 Task: Create new contact,   with mail id: 'ArianaAllen91@Outlook.com', first name: 'Ariana', Last name: 'Allen', Job Title: Market Research Analyst, Phone number (201) 555-6789. Change life cycle stage to  'Lead' and lead status to 'New'. Add new company to the associated contact: www.varuna.net_x000D_
 and type: Prospect. Logged in from softage.1@softage.net
Action: Mouse moved to (100, 63)
Screenshot: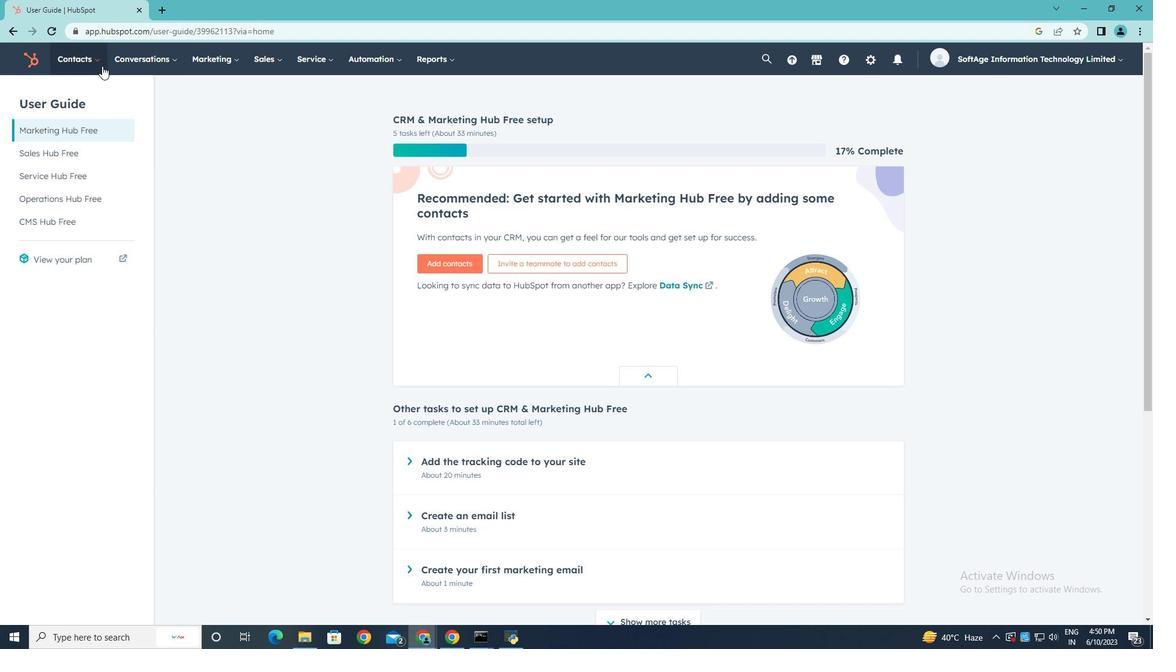 
Action: Mouse pressed left at (100, 63)
Screenshot: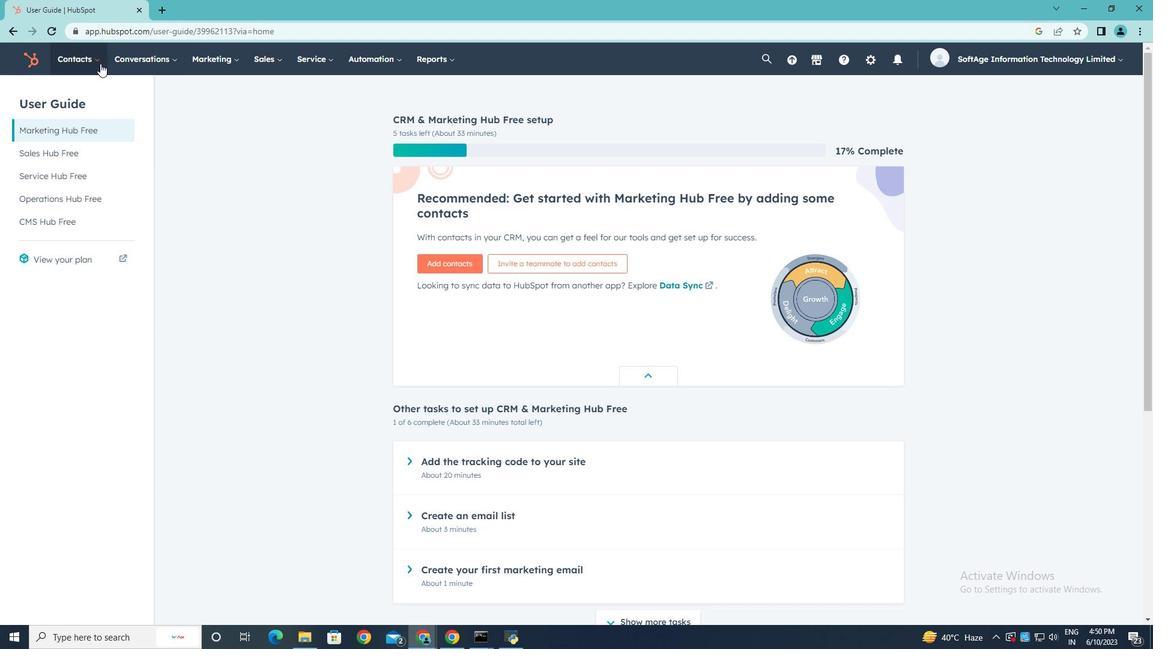 
Action: Mouse moved to (100, 94)
Screenshot: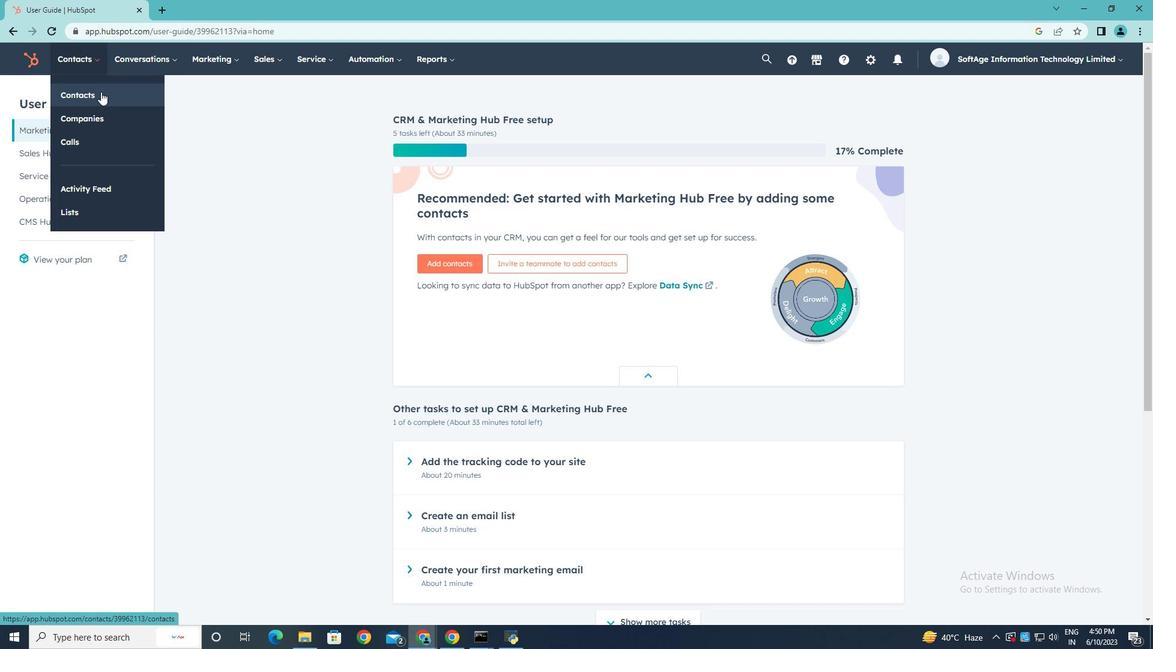
Action: Mouse pressed left at (100, 94)
Screenshot: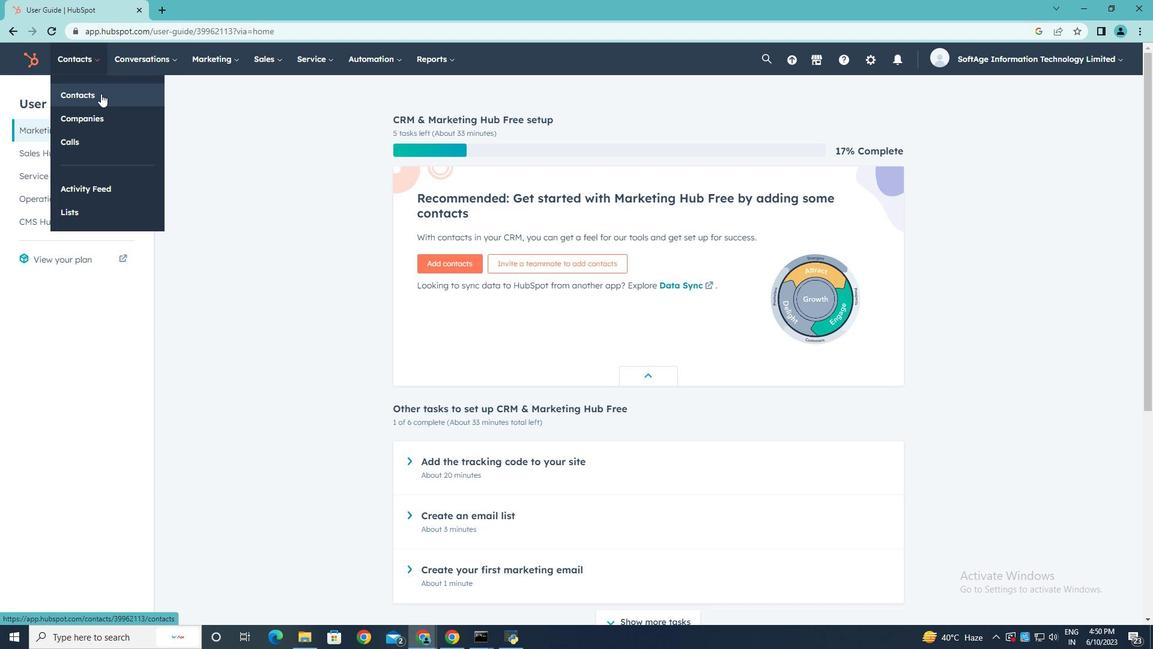 
Action: Mouse moved to (1082, 99)
Screenshot: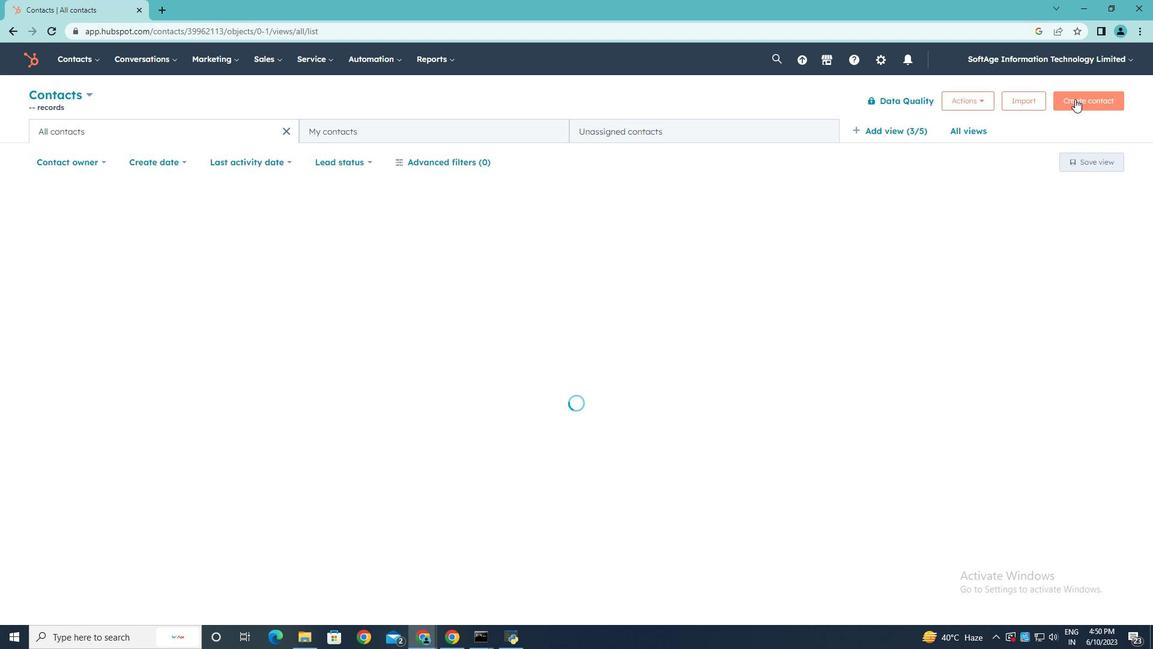 
Action: Mouse pressed left at (1082, 99)
Screenshot: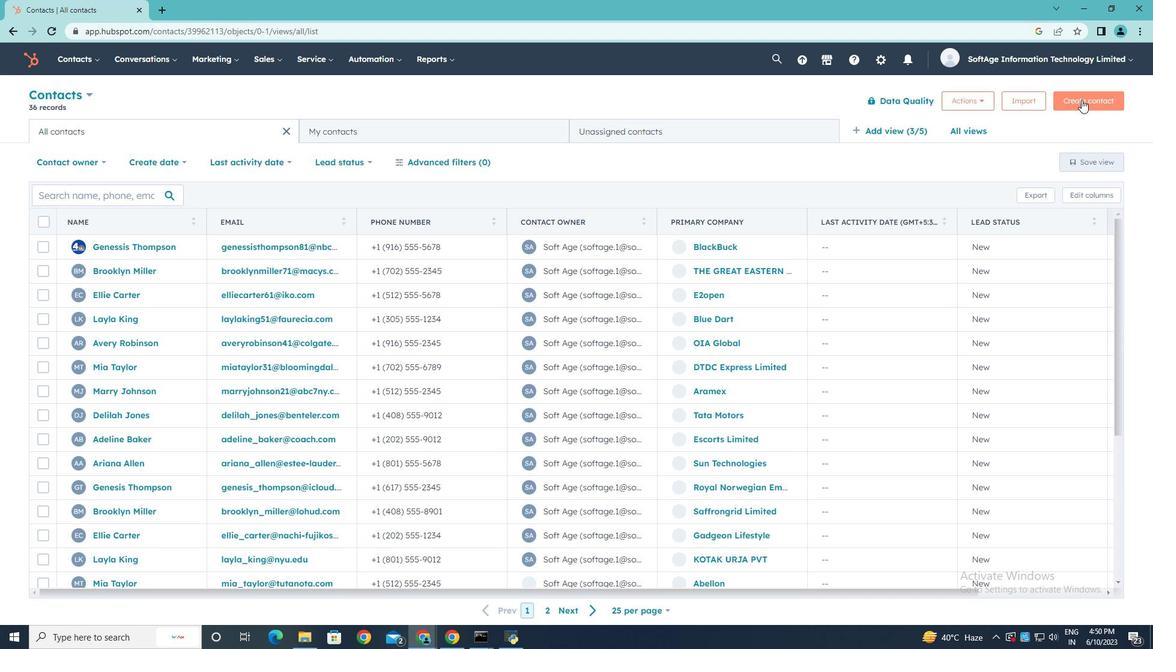
Action: Mouse moved to (854, 158)
Screenshot: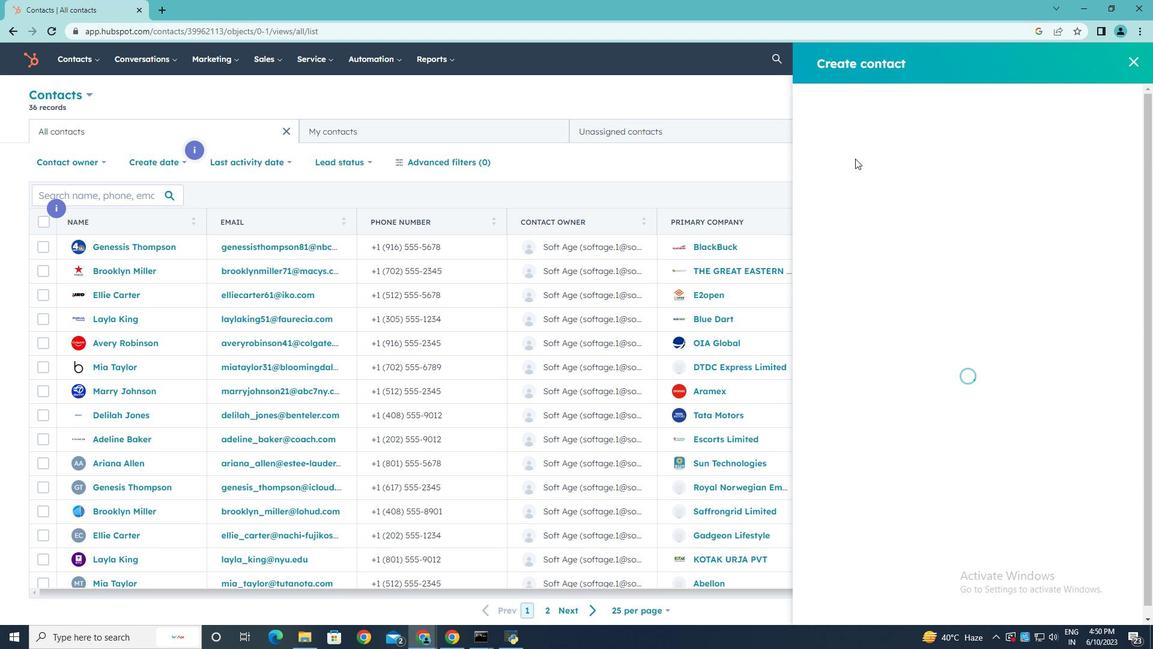 
Action: Mouse pressed left at (854, 158)
Screenshot: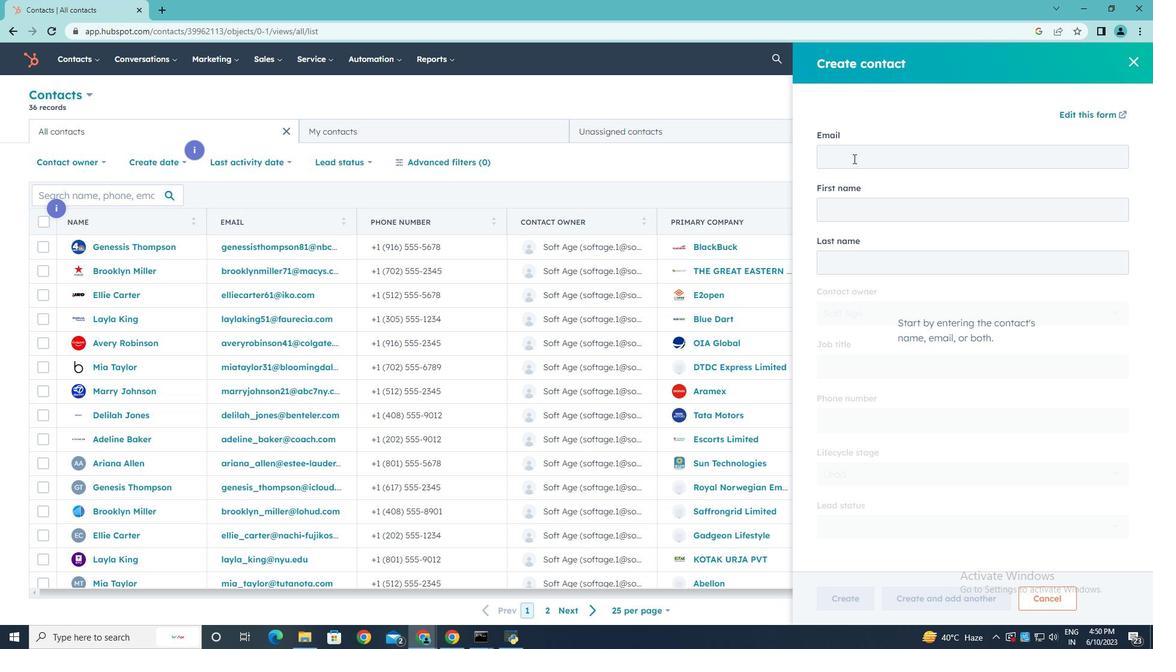
Action: Key pressed <Key.shift>Ariana<Key.shift>Allen91<Key.shift>@<Key.shift>Outlook.com
Screenshot: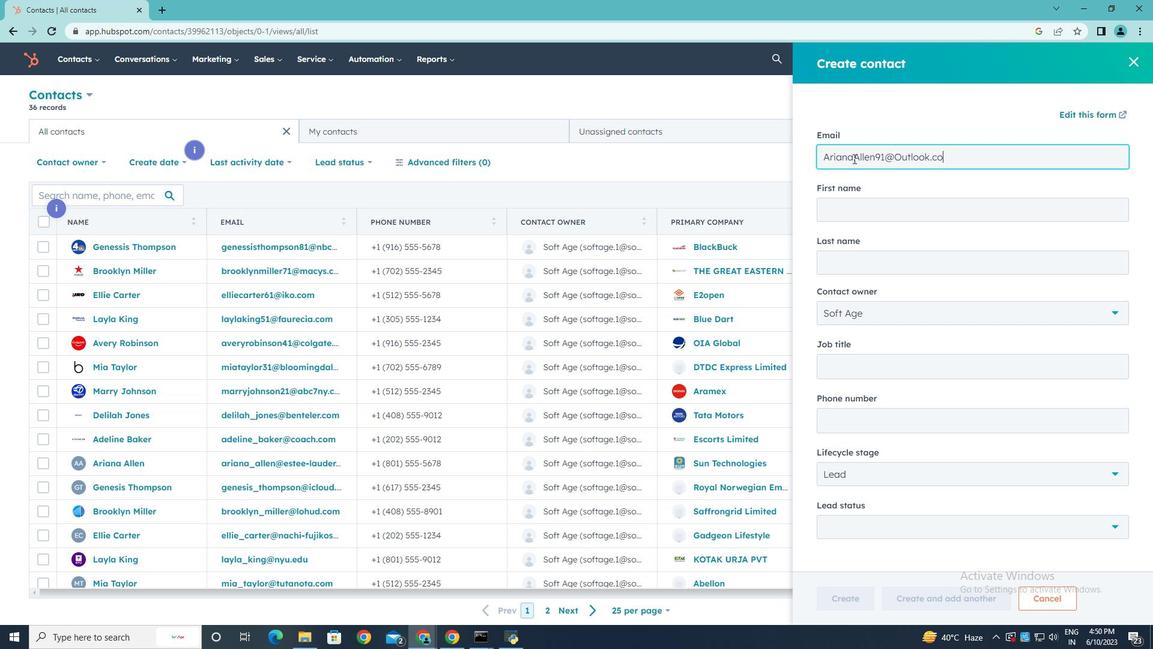 
Action: Mouse moved to (845, 213)
Screenshot: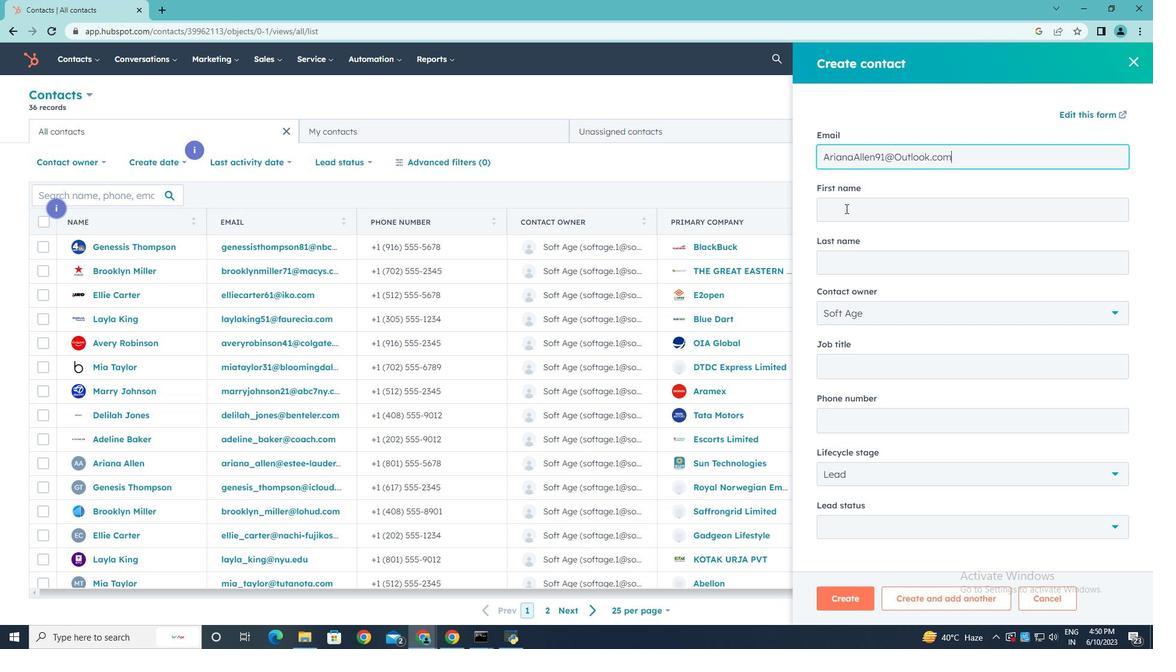 
Action: Mouse pressed left at (845, 213)
Screenshot: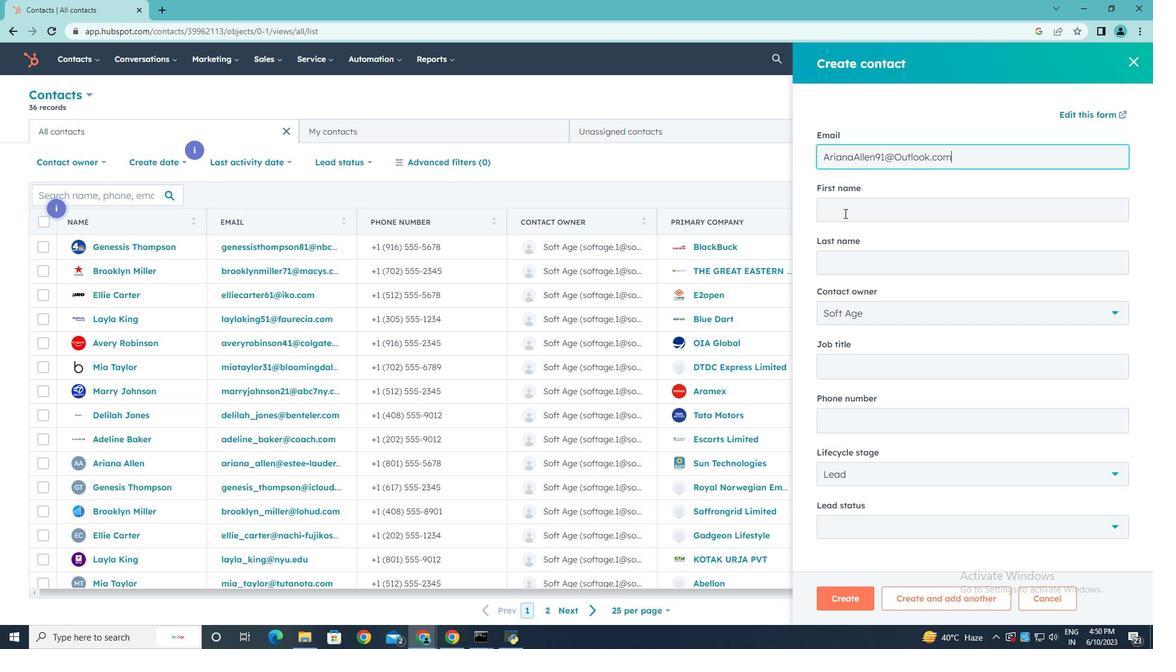 
Action: Key pressed <Key.shift>Ari<Key.backspace>a<Key.backspace>iana
Screenshot: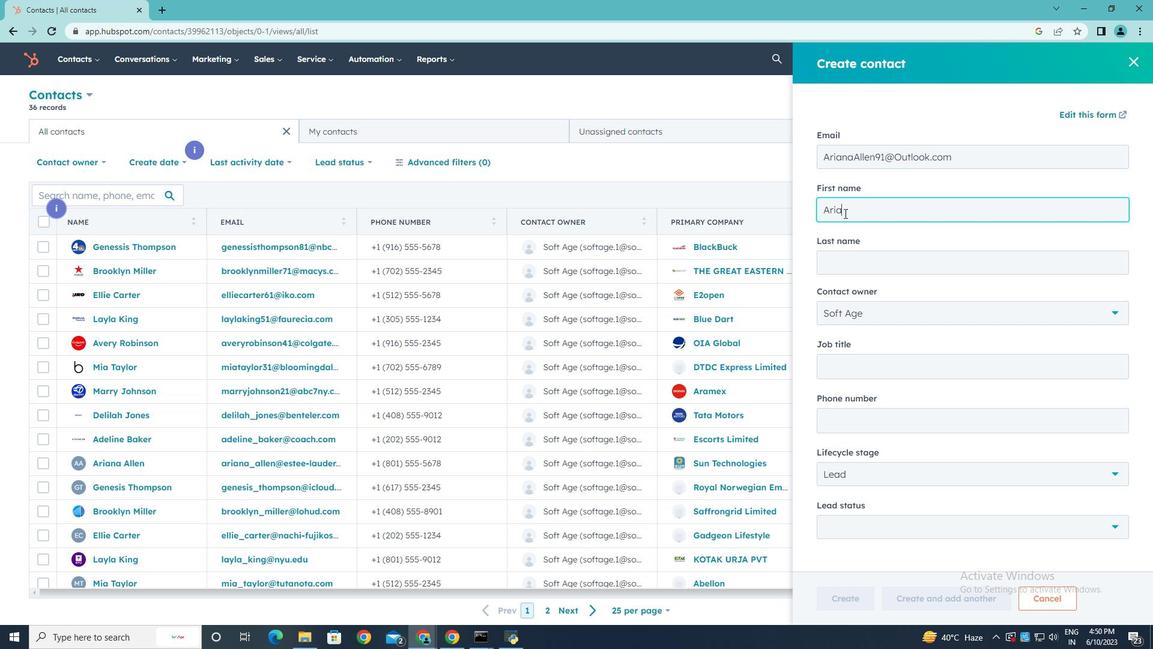 
Action: Mouse moved to (852, 268)
Screenshot: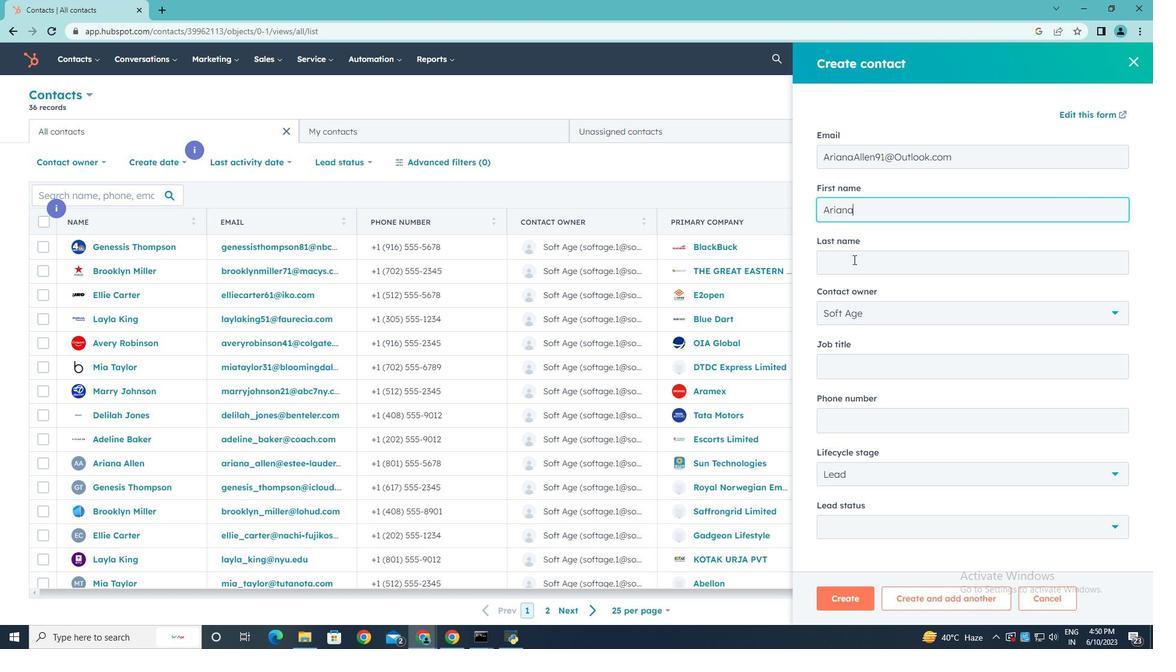
Action: Mouse pressed left at (852, 268)
Screenshot: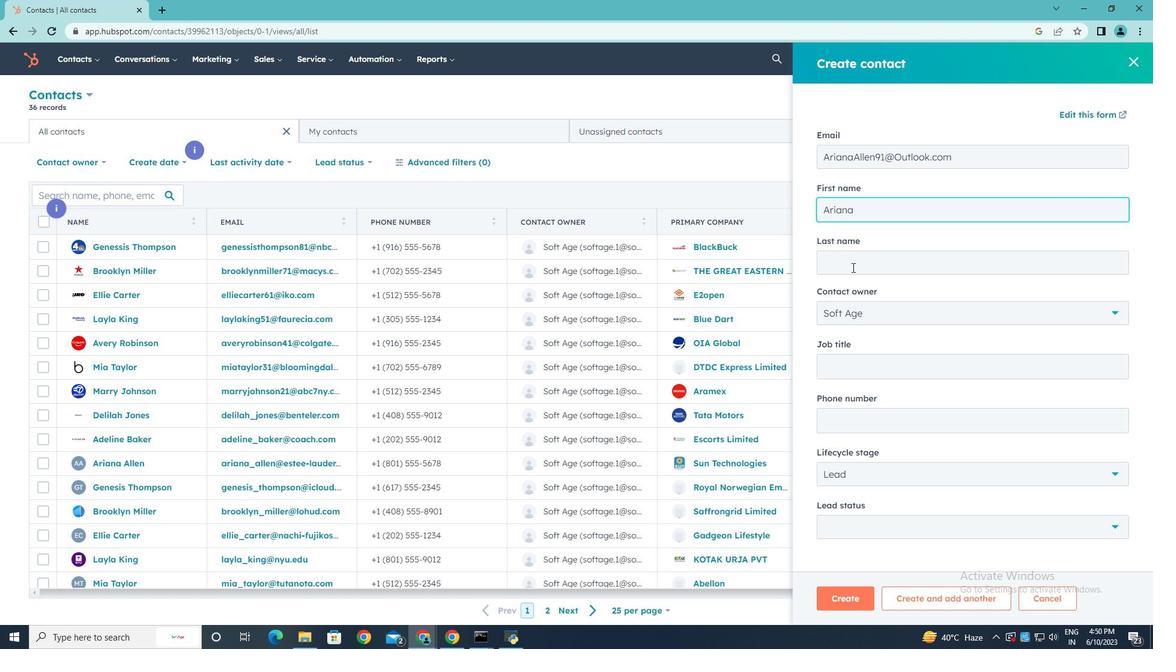 
Action: Key pressed <Key.shift>Allen
Screenshot: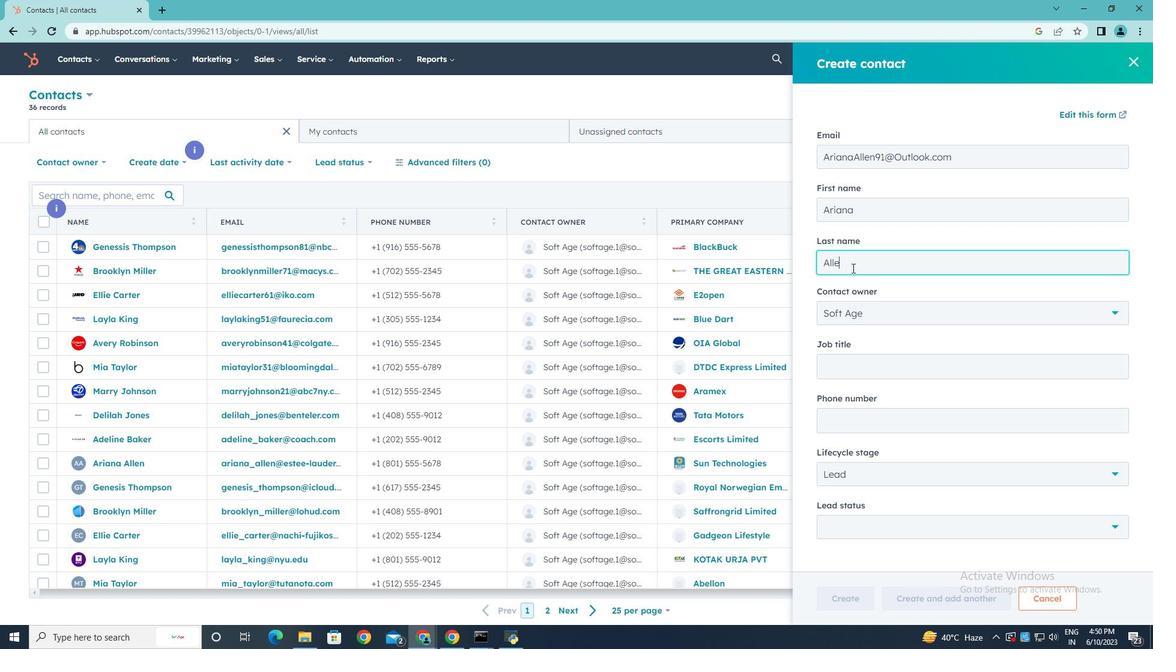 
Action: Mouse moved to (861, 367)
Screenshot: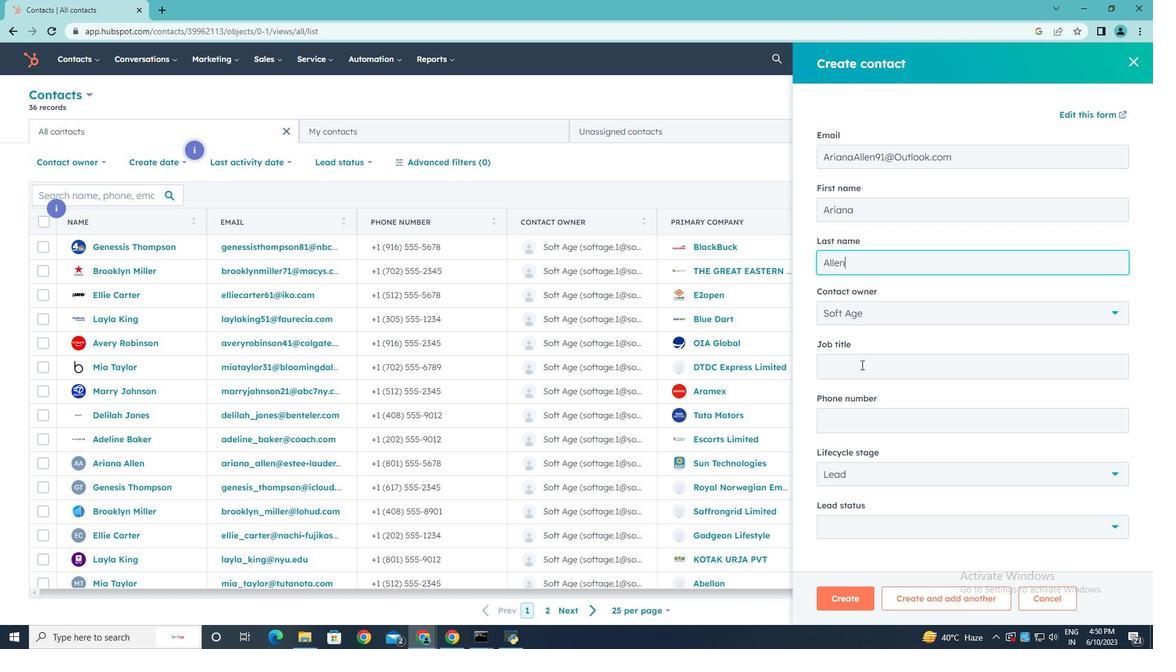 
Action: Mouse pressed left at (861, 367)
Screenshot: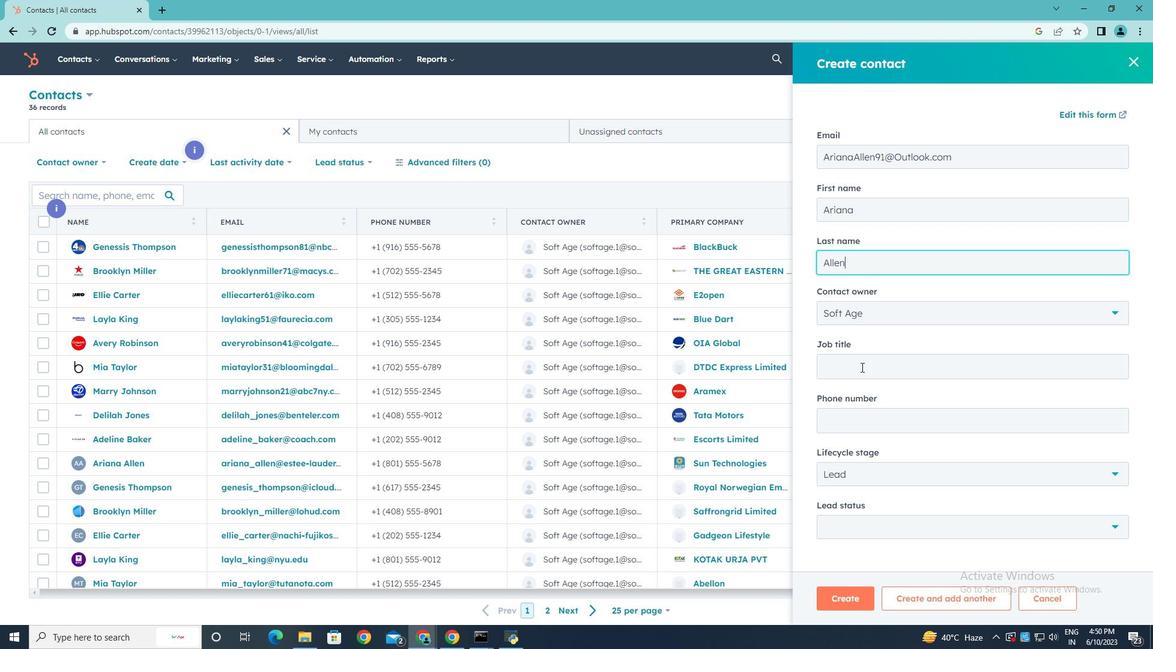 
Action: Key pressed <Key.shift><Key.shift><Key.shift>Market<Key.space><Key.shift><Key.shift><Key.shift><Key.shift><Key.shift><Key.shift><Key.shift><Key.shift><Key.shift><Key.shift><Key.shift><Key.shift>Research<Key.space><Key.shift>Analyst
Screenshot: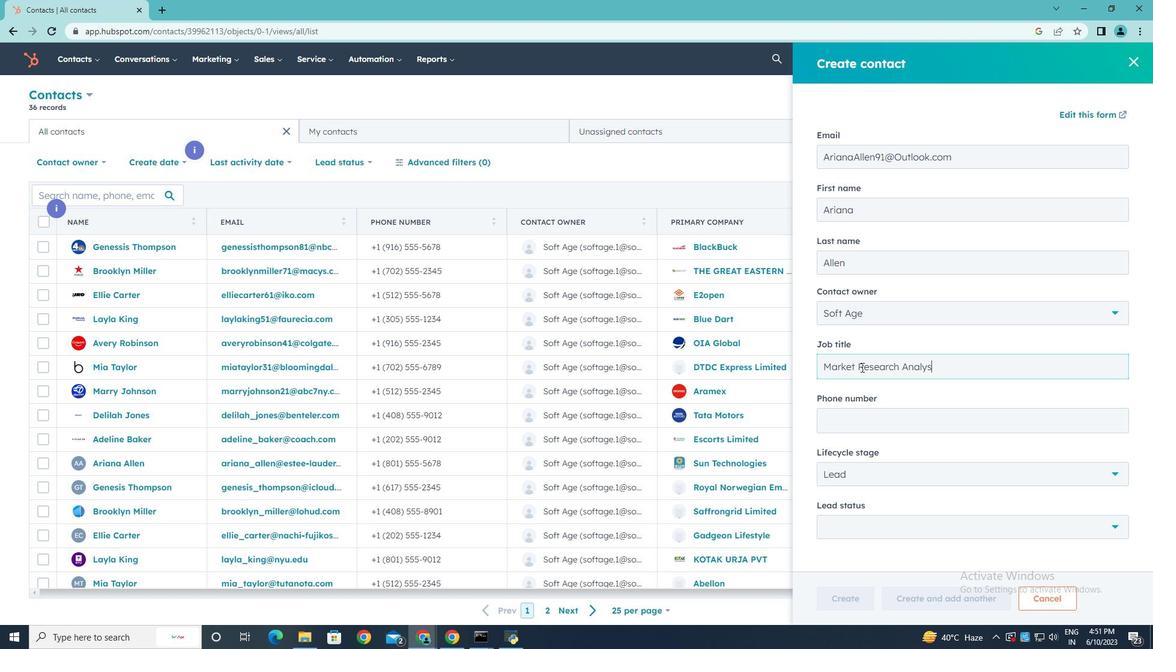 
Action: Mouse moved to (876, 424)
Screenshot: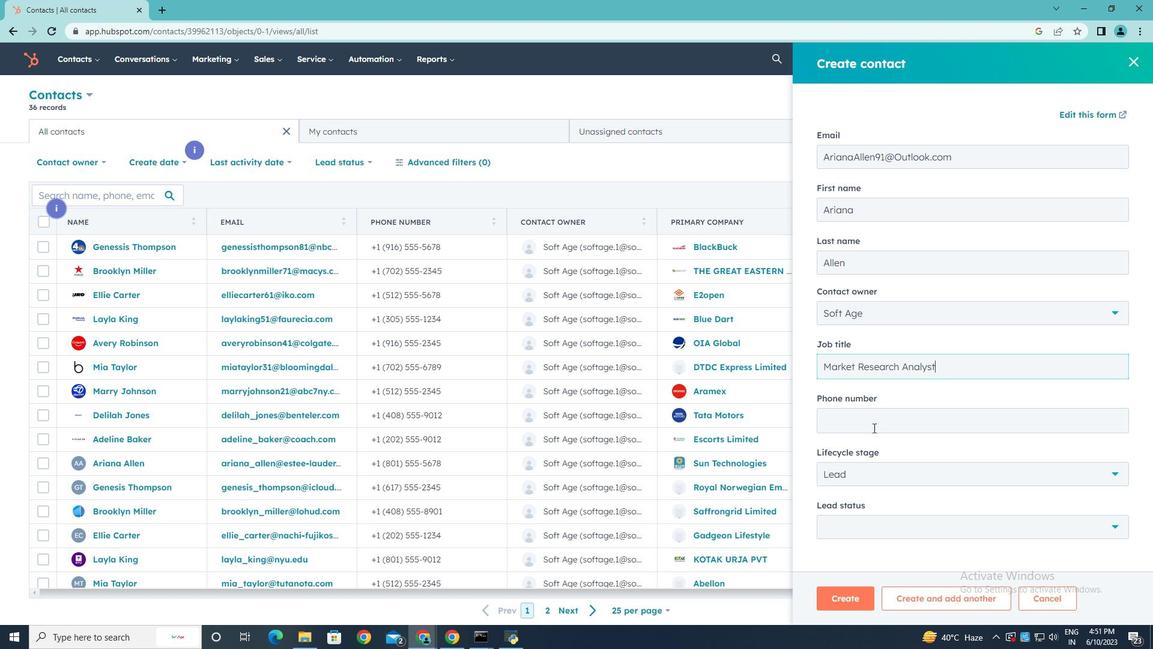 
Action: Mouse pressed left at (876, 424)
Screenshot: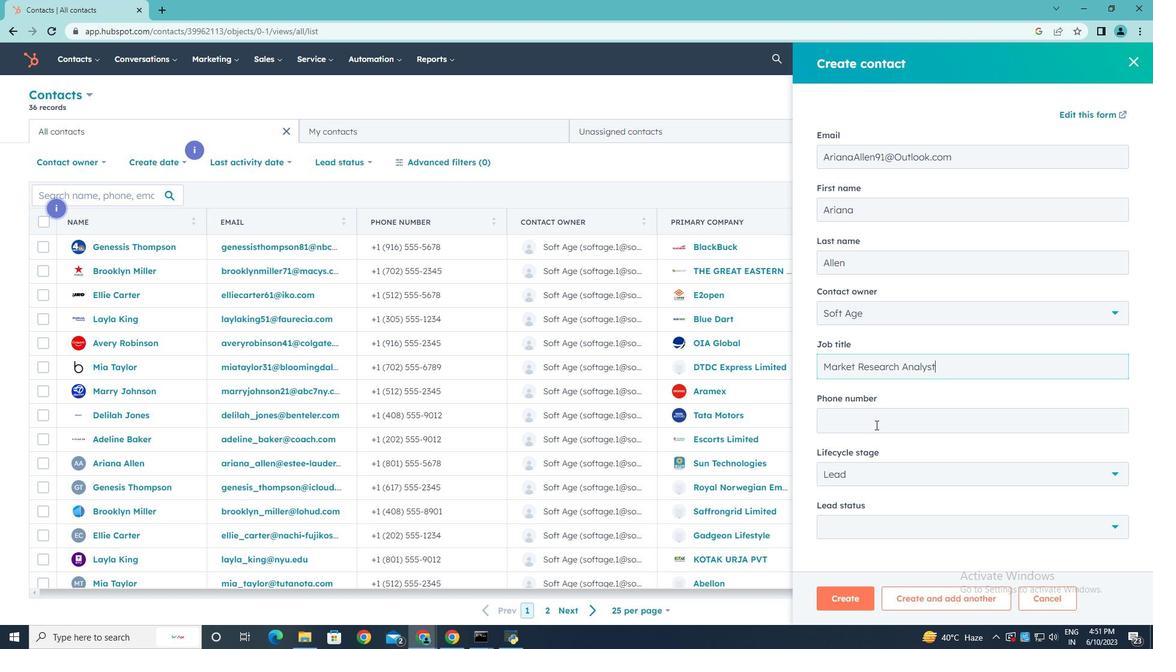 
Action: Key pressed 2015556789
Screenshot: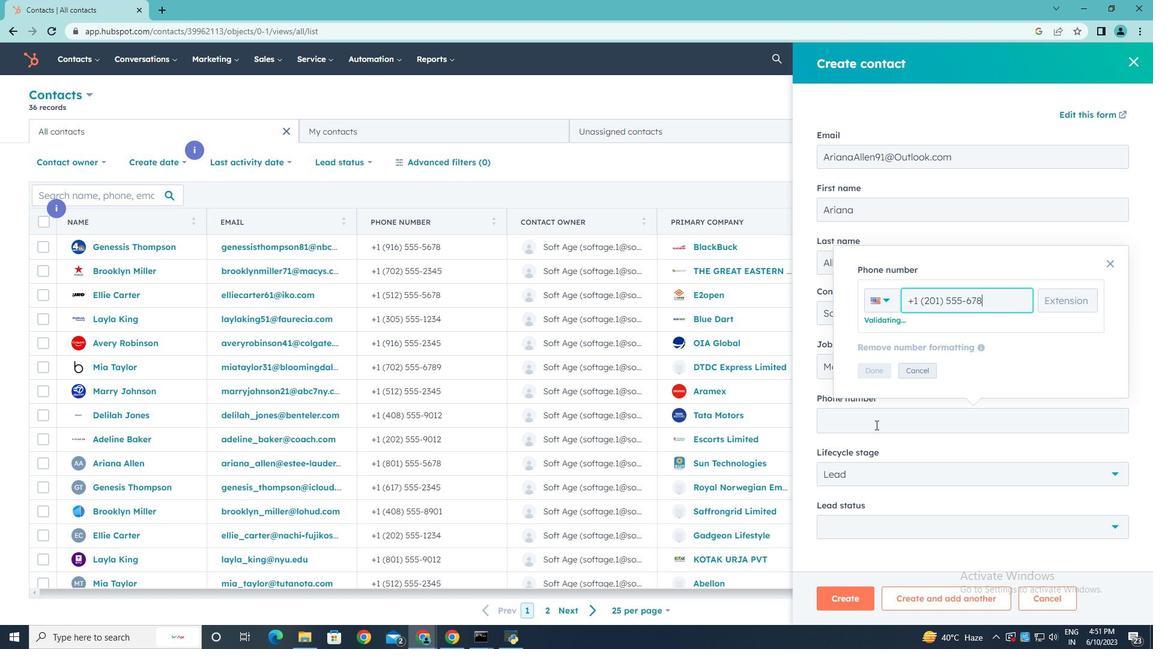 
Action: Mouse moved to (879, 373)
Screenshot: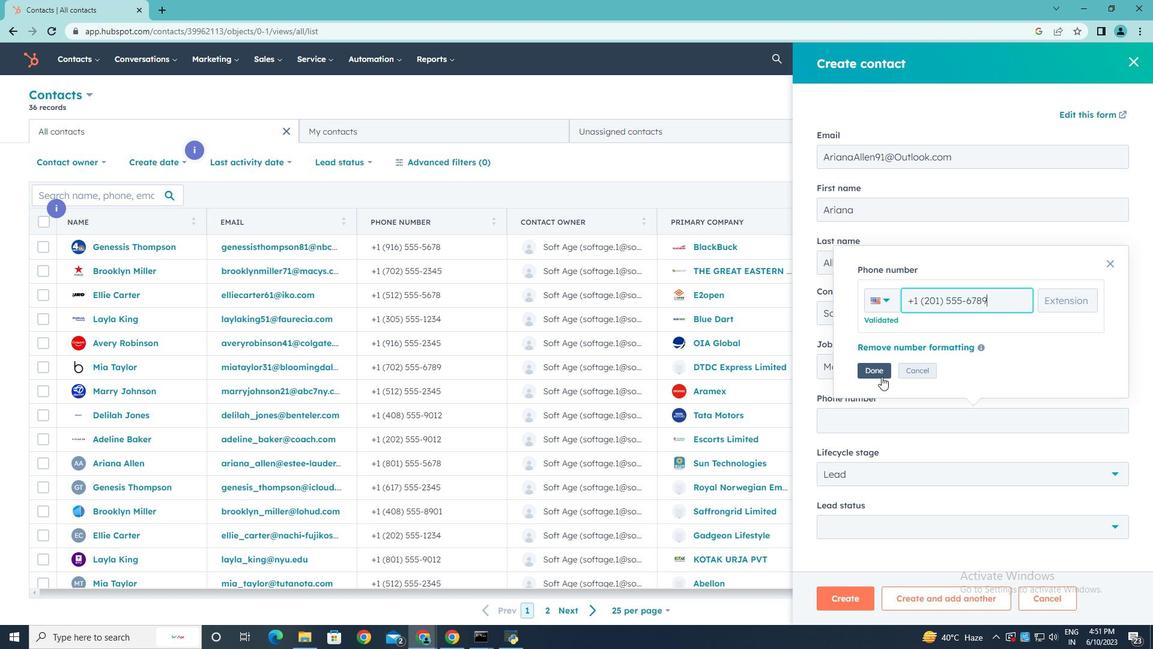 
Action: Mouse pressed left at (879, 373)
Screenshot: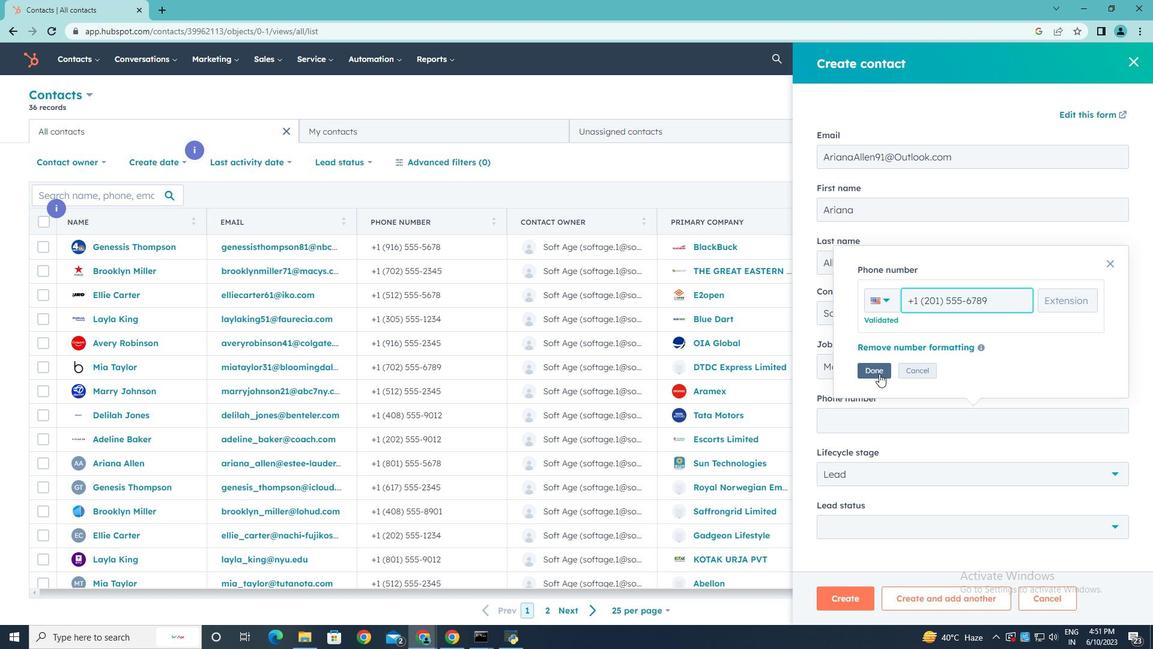 
Action: Mouse moved to (887, 475)
Screenshot: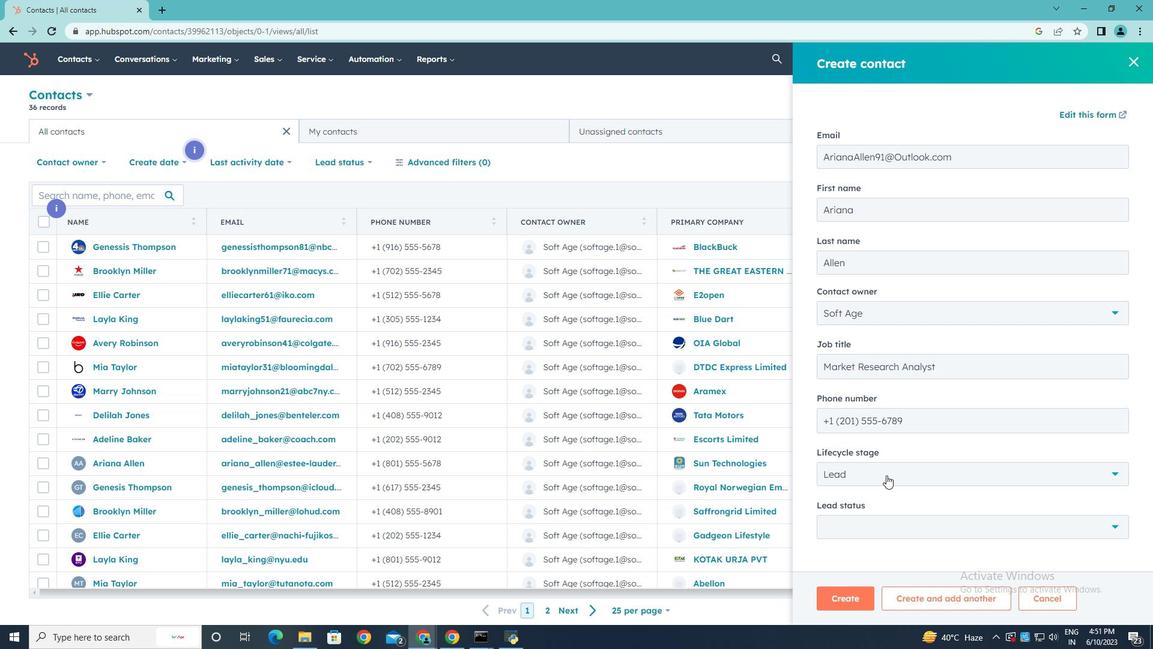
Action: Mouse pressed left at (887, 475)
Screenshot: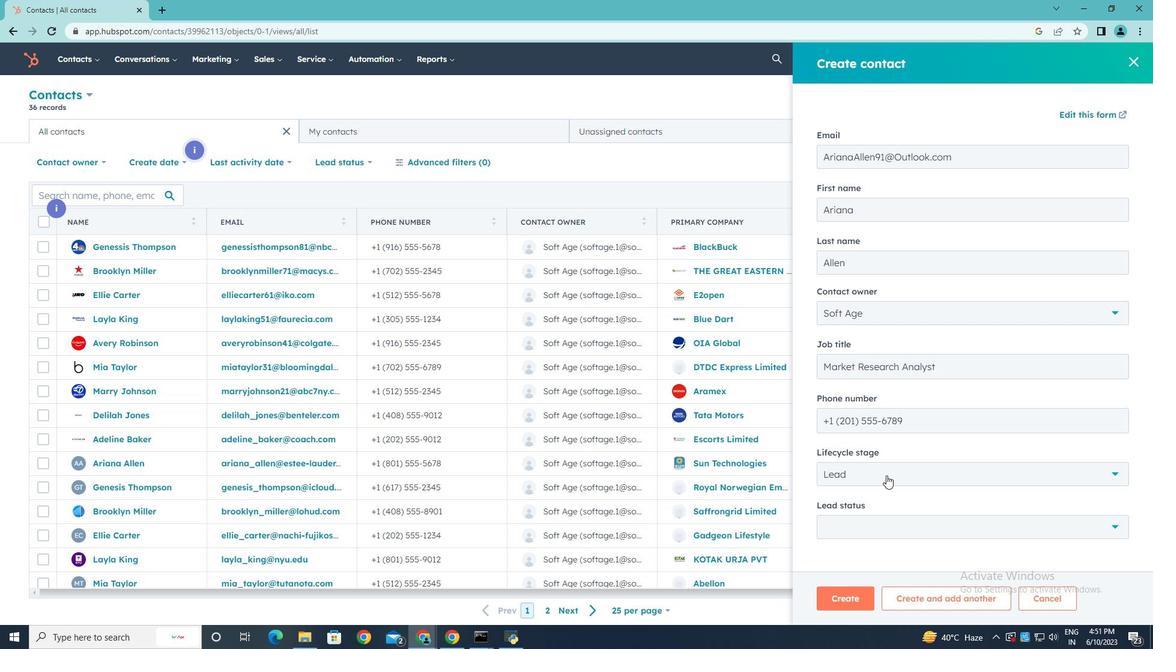 
Action: Mouse moved to (864, 361)
Screenshot: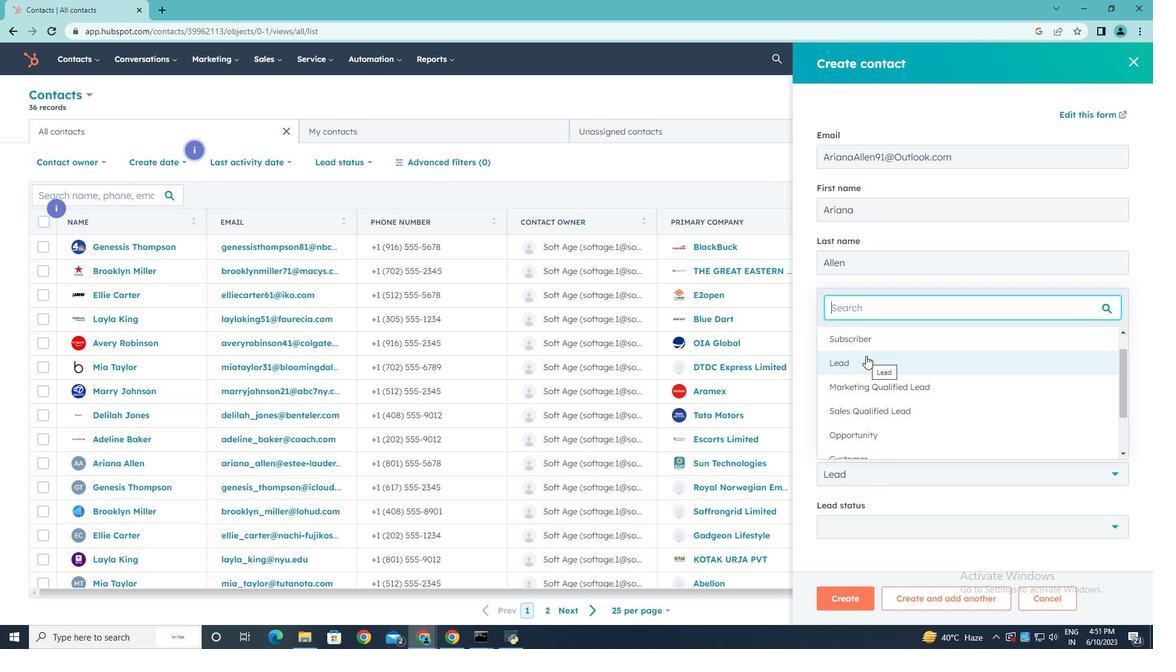 
Action: Mouse pressed left at (864, 361)
Screenshot: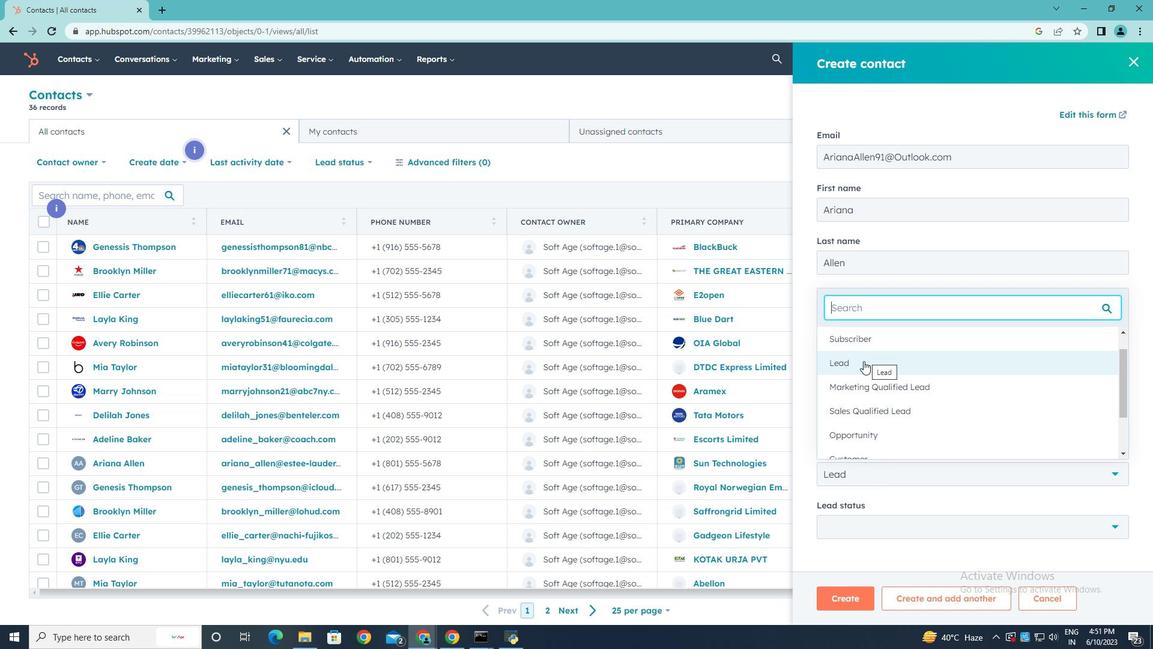 
Action: Mouse moved to (858, 525)
Screenshot: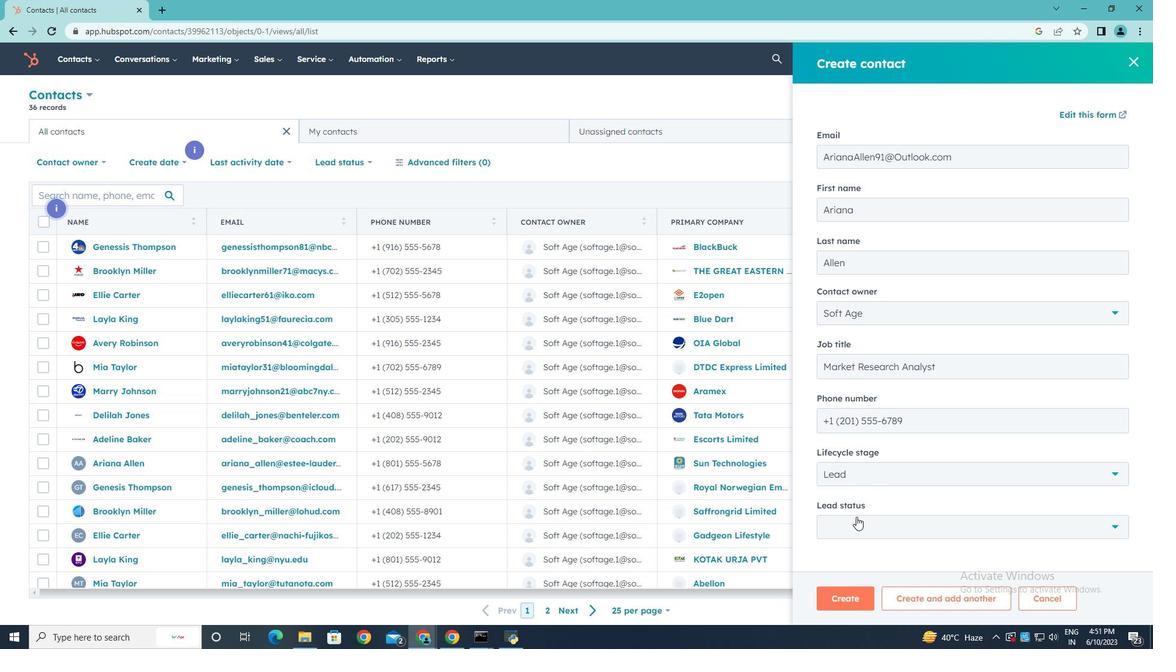 
Action: Mouse pressed left at (858, 525)
Screenshot: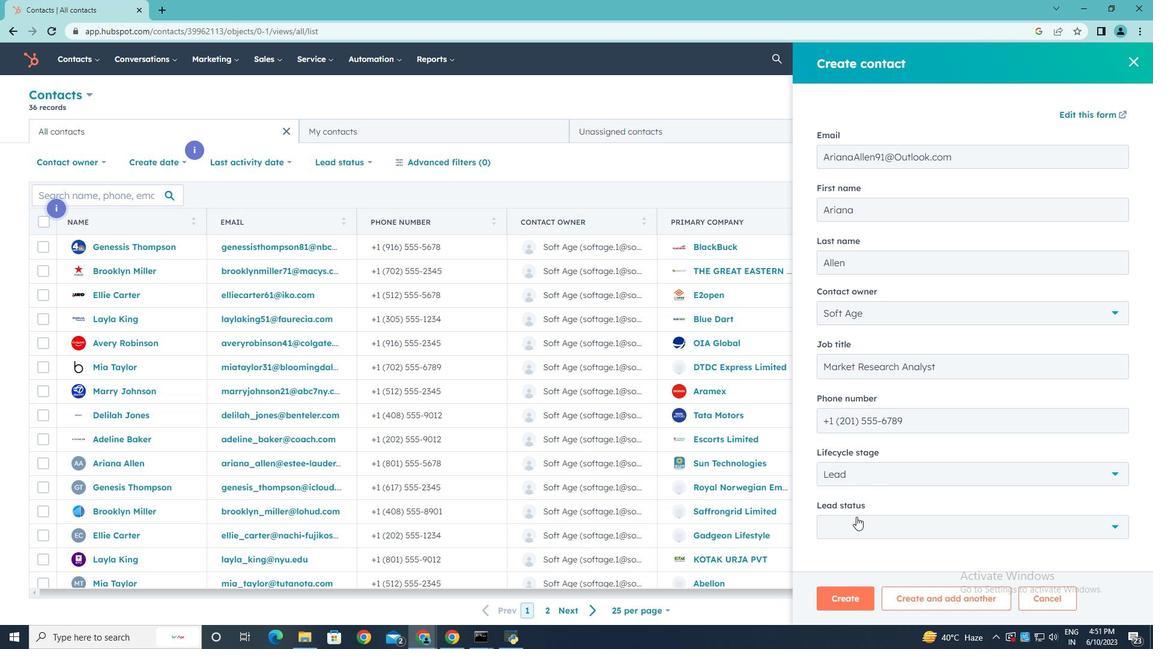 
Action: Mouse moved to (861, 421)
Screenshot: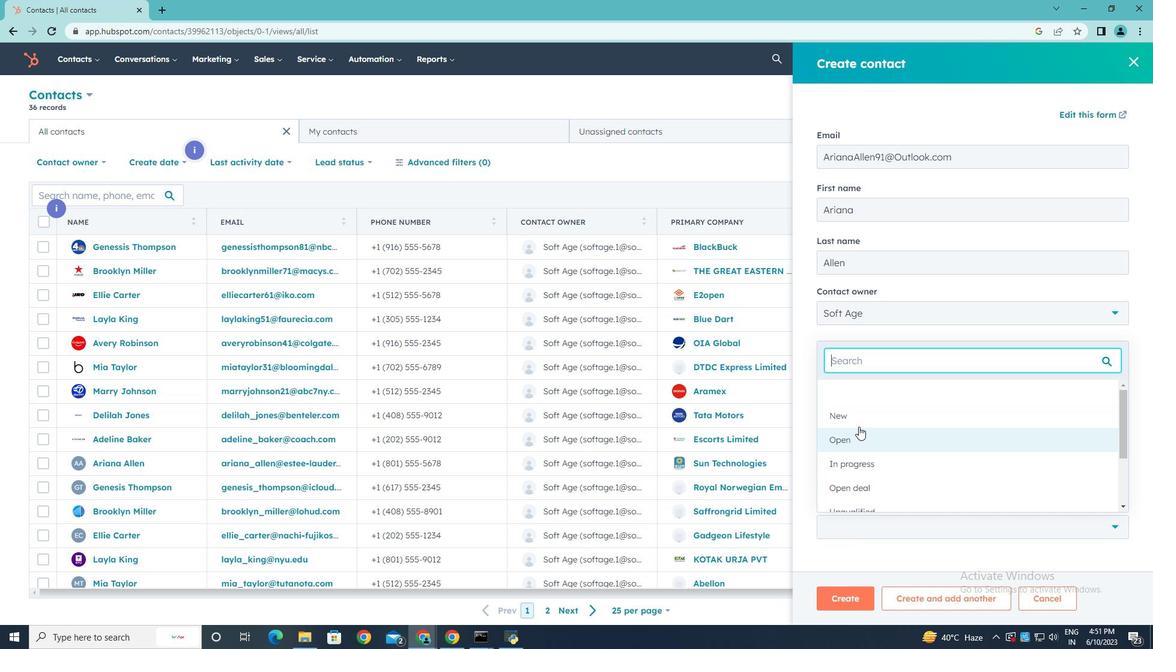 
Action: Mouse pressed left at (861, 421)
Screenshot: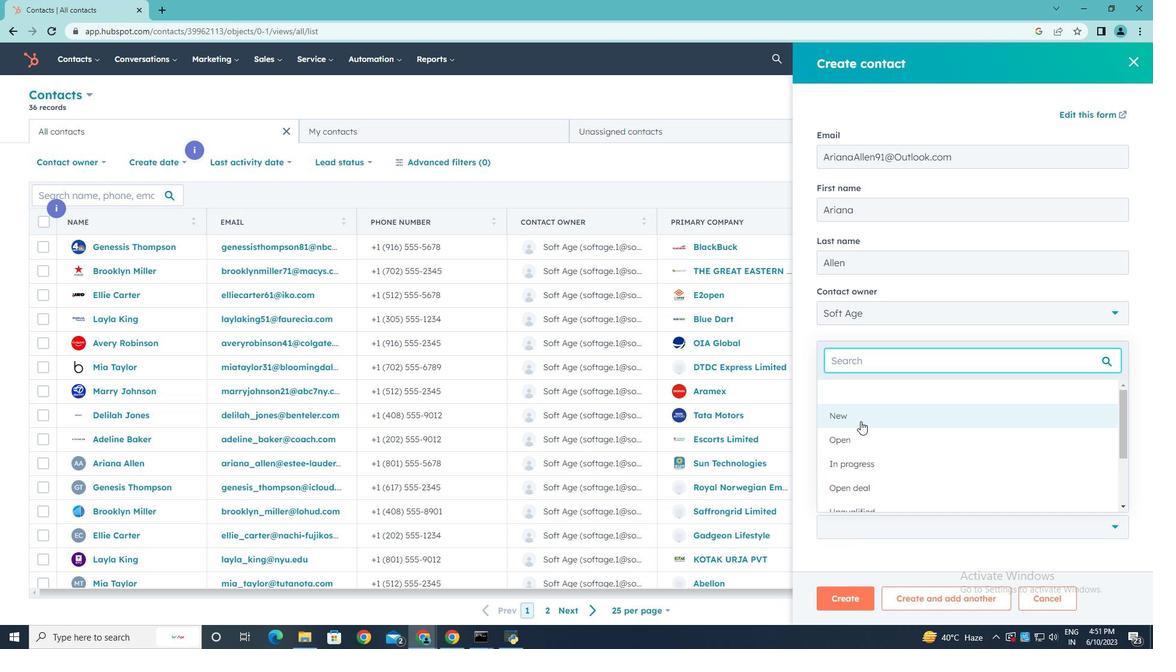 
Action: Mouse moved to (873, 516)
Screenshot: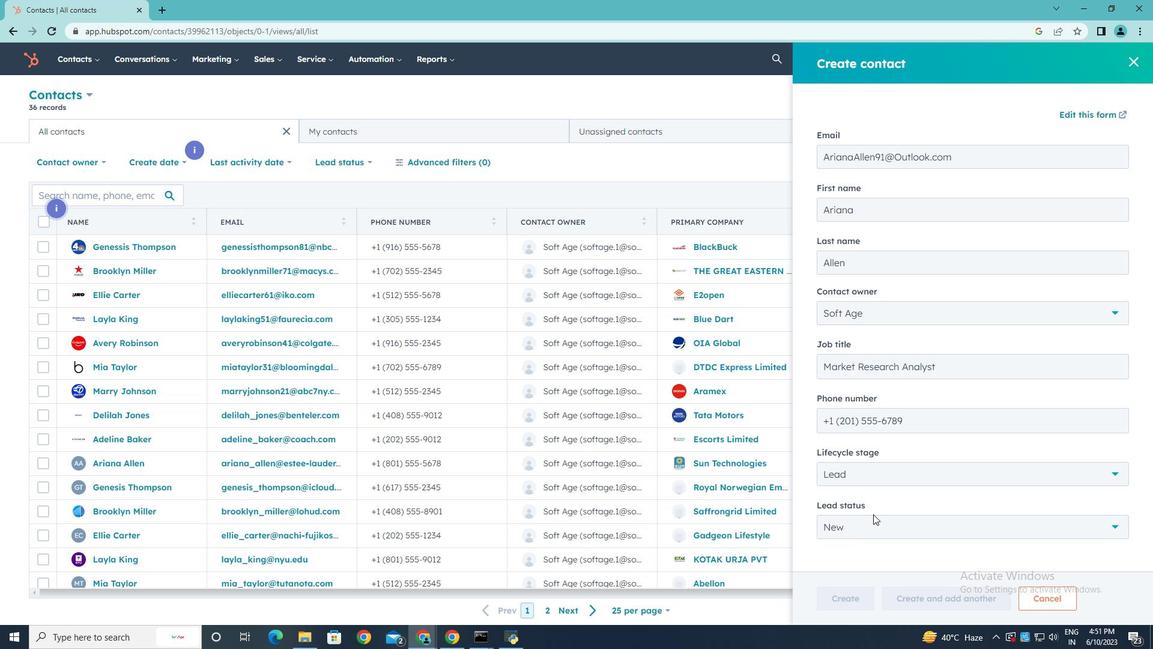 
Action: Mouse scrolled (873, 515) with delta (0, 0)
Screenshot: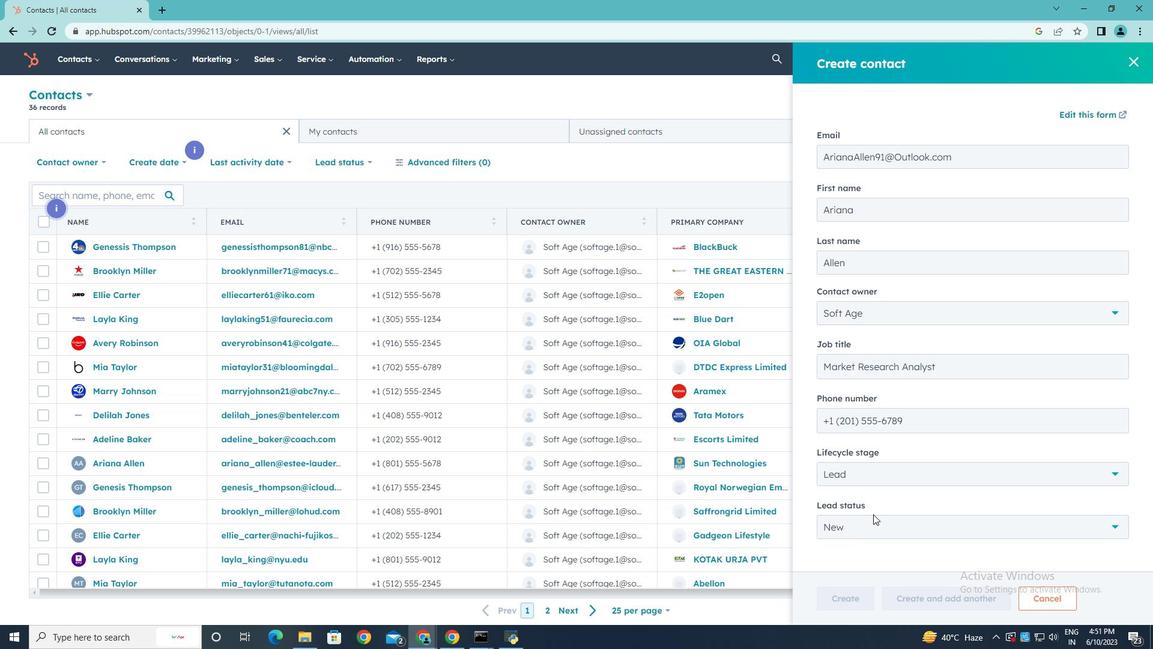 
Action: Mouse moved to (873, 516)
Screenshot: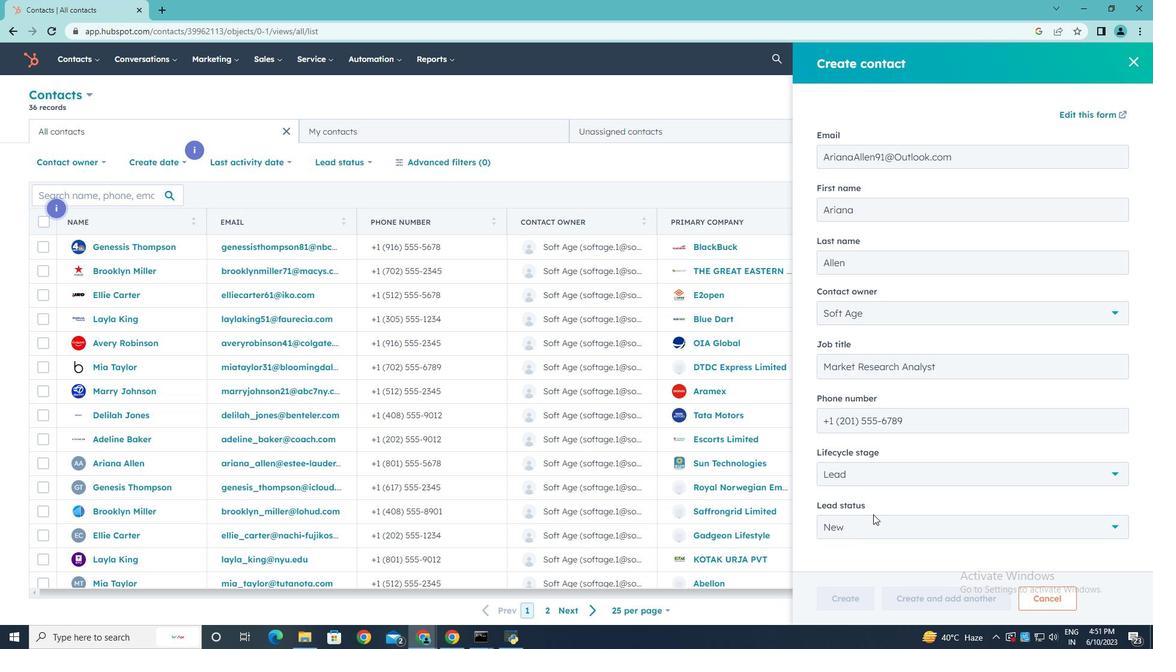 
Action: Mouse scrolled (873, 515) with delta (0, 0)
Screenshot: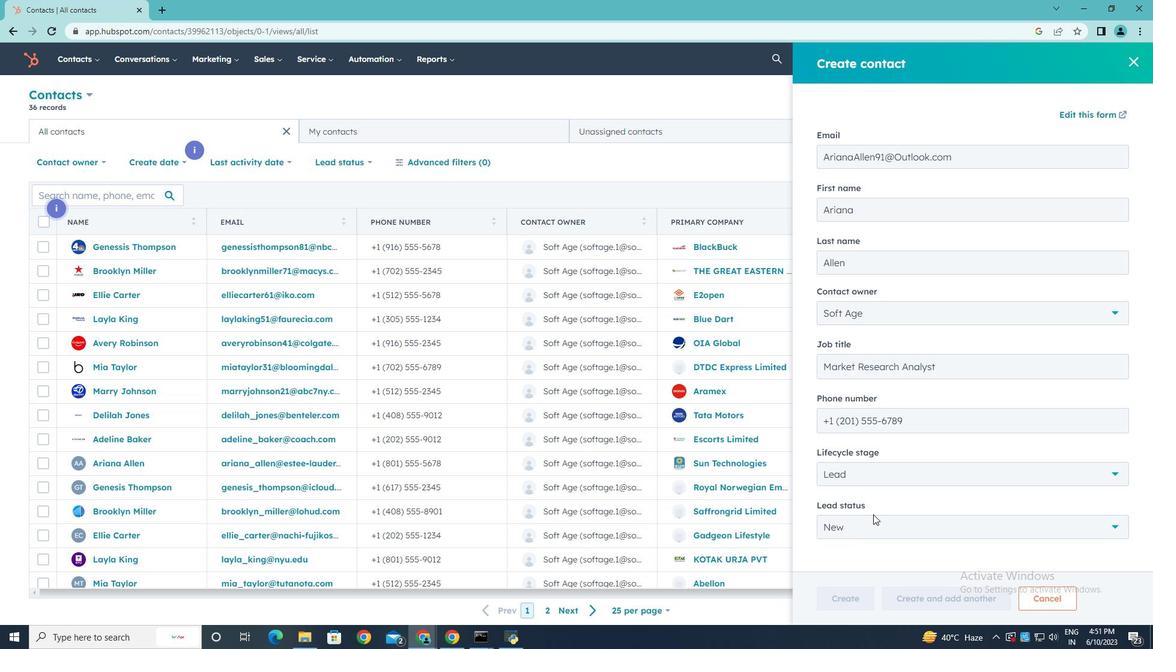 
Action: Mouse scrolled (873, 515) with delta (0, 0)
Screenshot: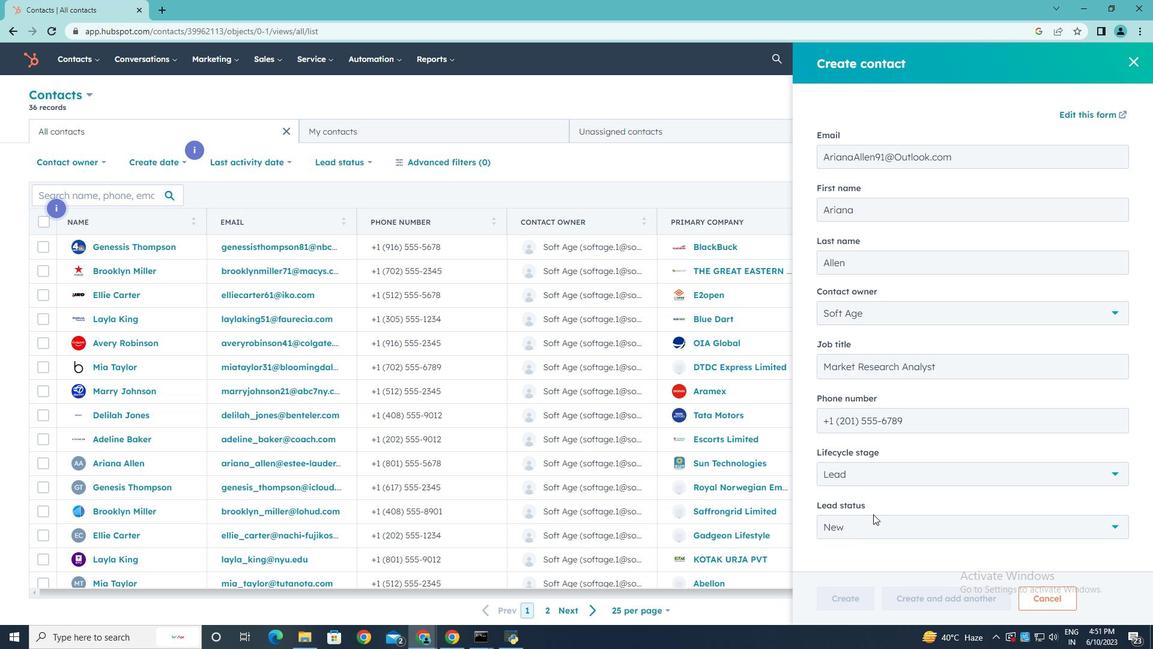 
Action: Mouse scrolled (873, 515) with delta (0, 0)
Screenshot: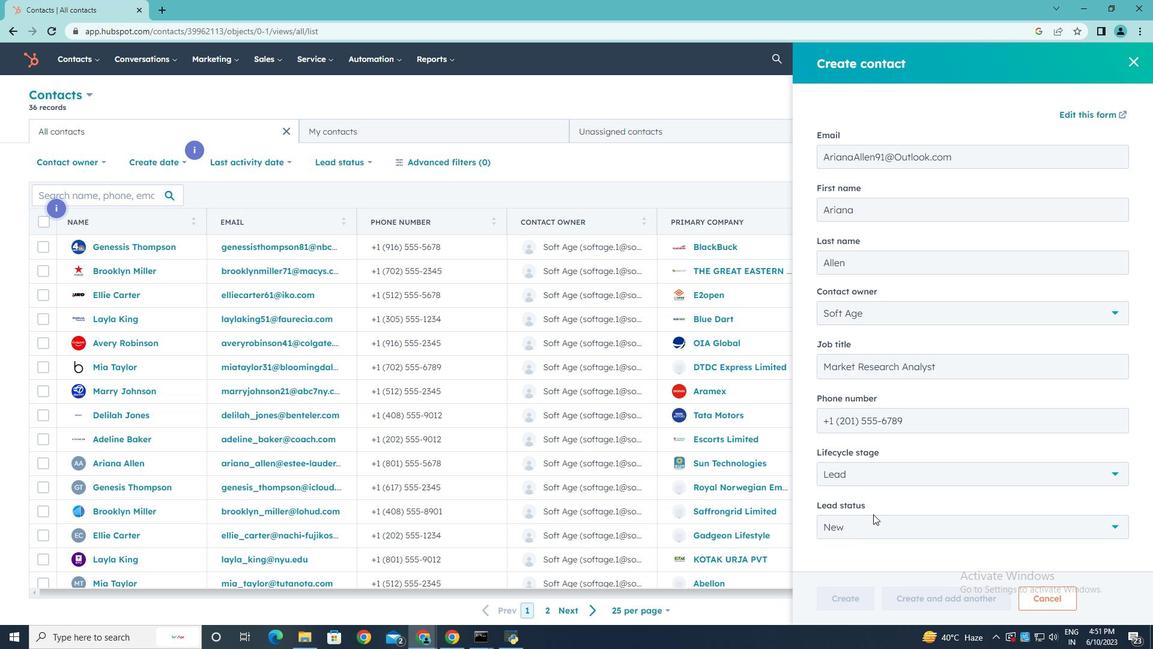 
Action: Mouse moved to (852, 599)
Screenshot: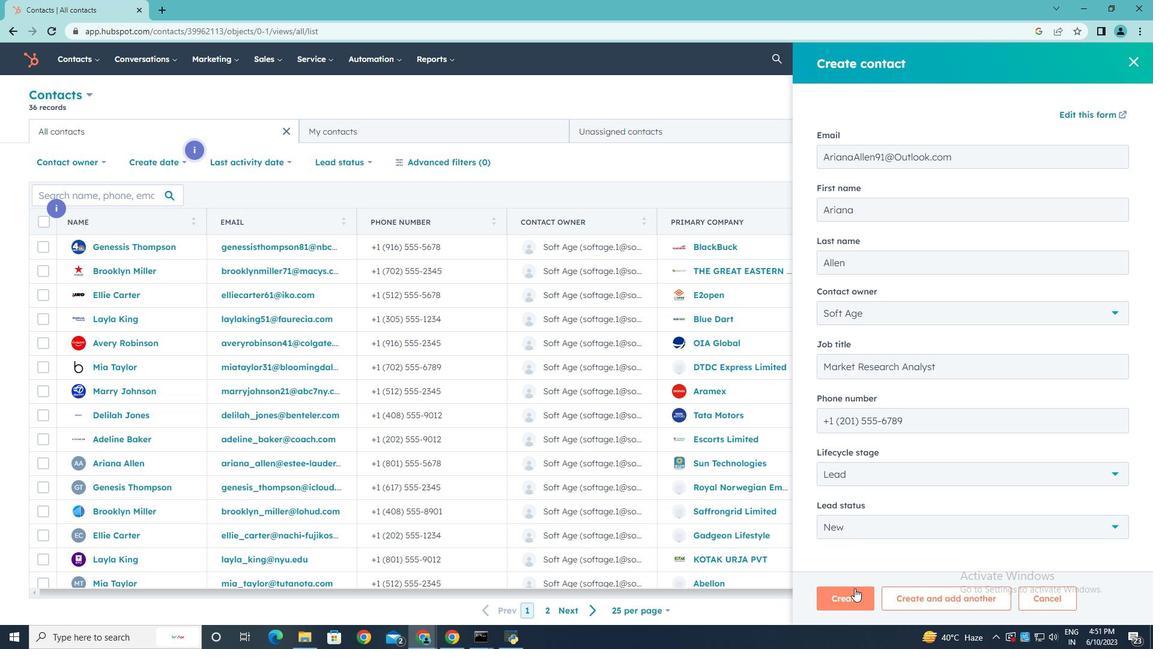
Action: Mouse pressed left at (852, 599)
Screenshot: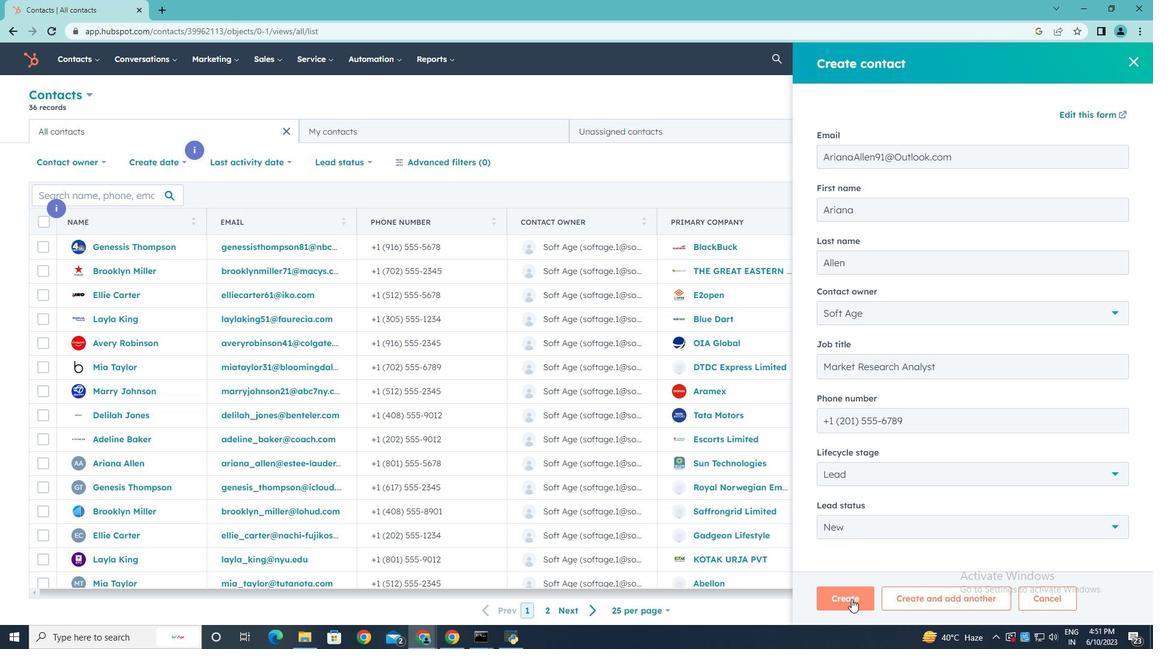 
Action: Mouse moved to (817, 384)
Screenshot: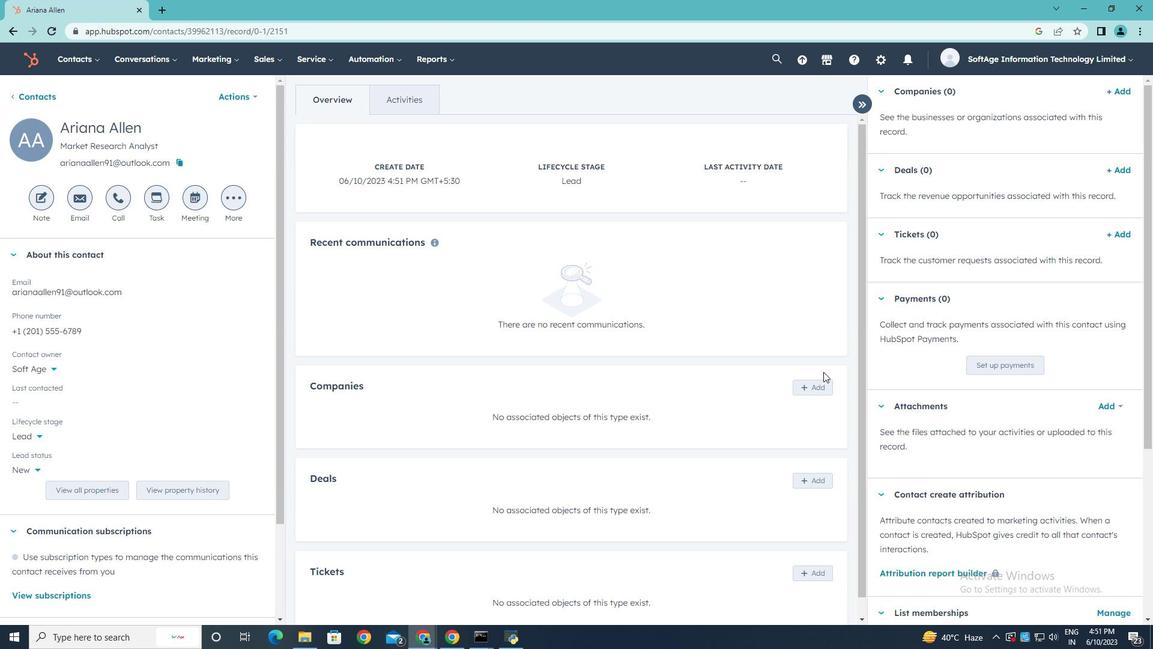 
Action: Mouse pressed left at (817, 384)
Screenshot: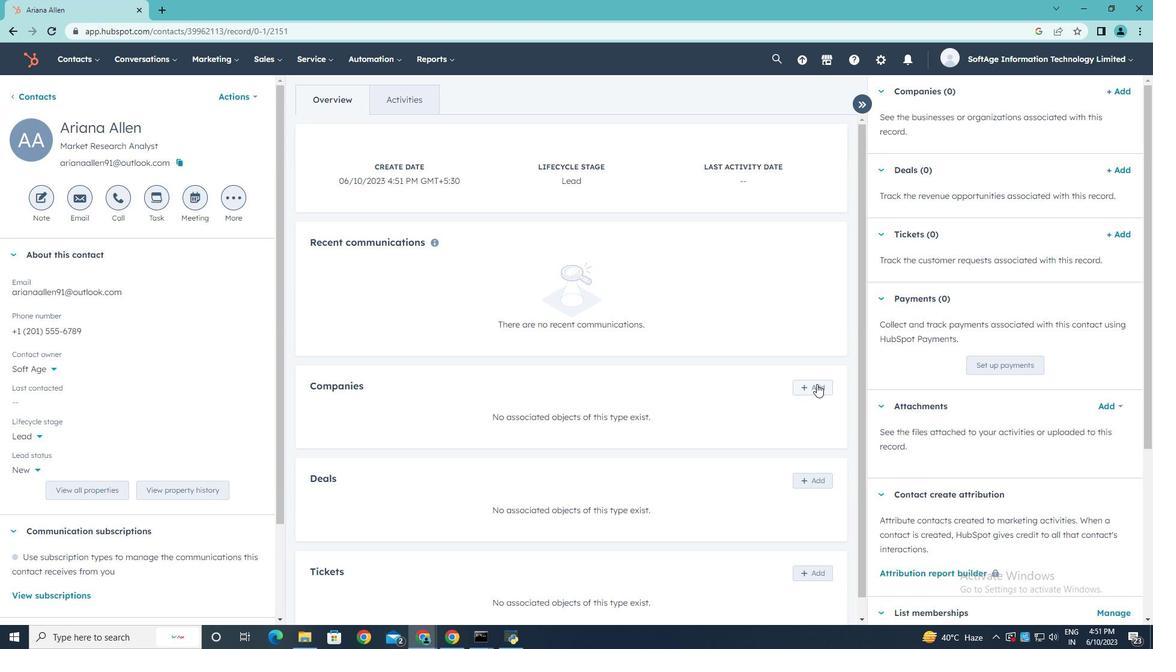 
Action: Mouse moved to (922, 117)
Screenshot: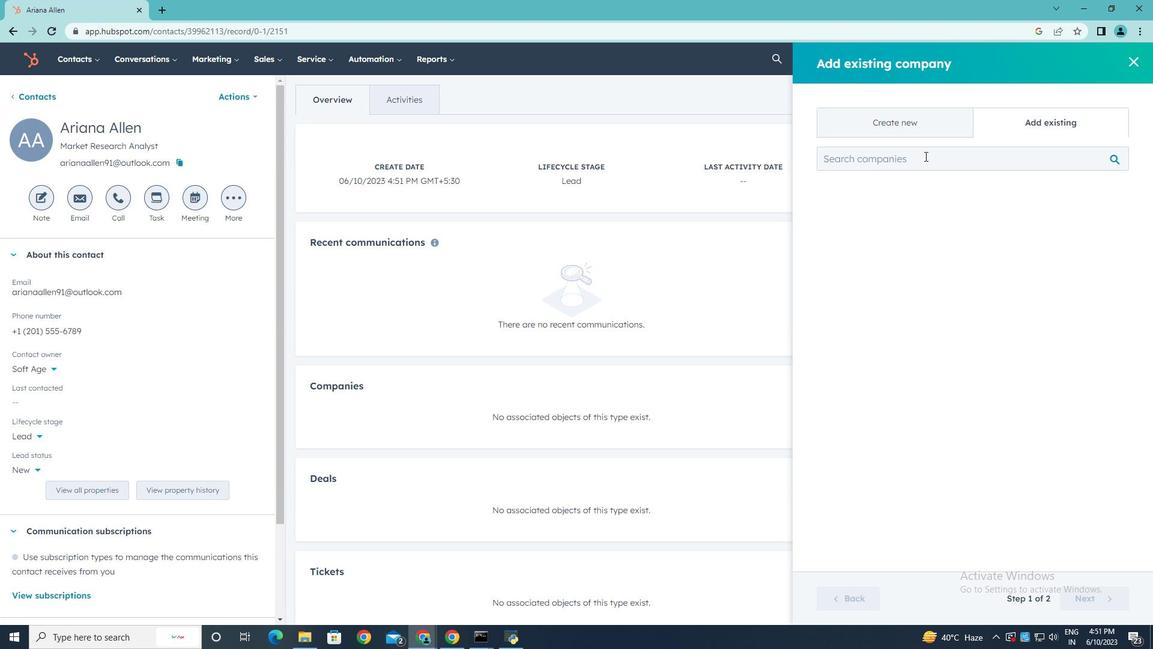 
Action: Mouse pressed left at (922, 117)
Screenshot: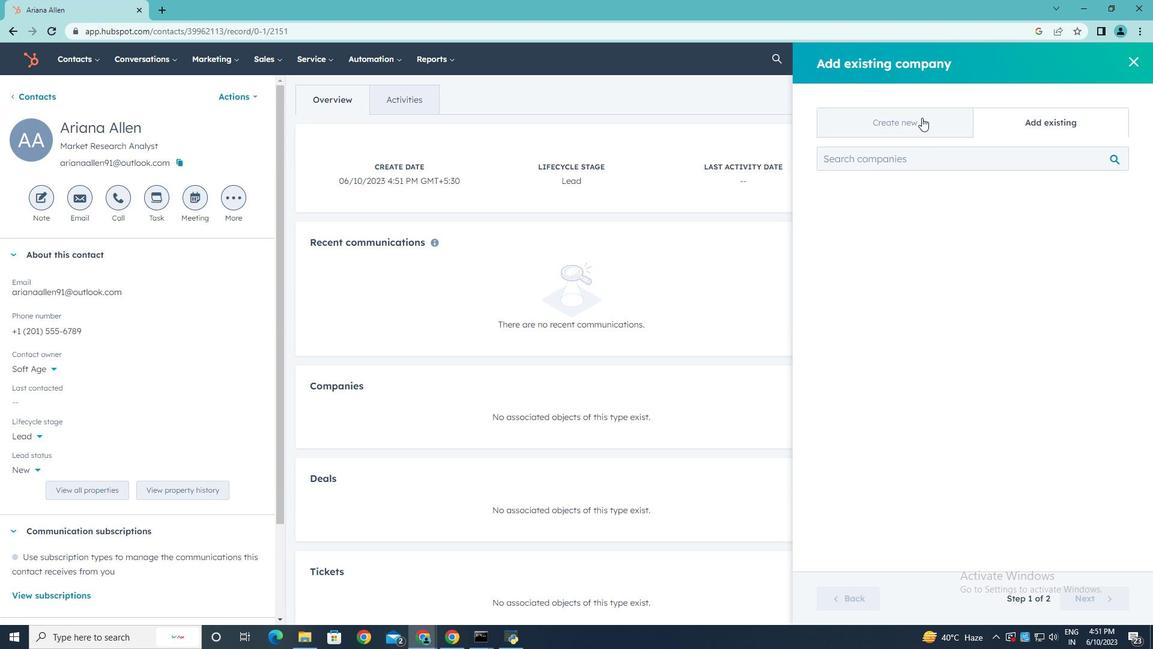 
Action: Mouse moved to (865, 197)
Screenshot: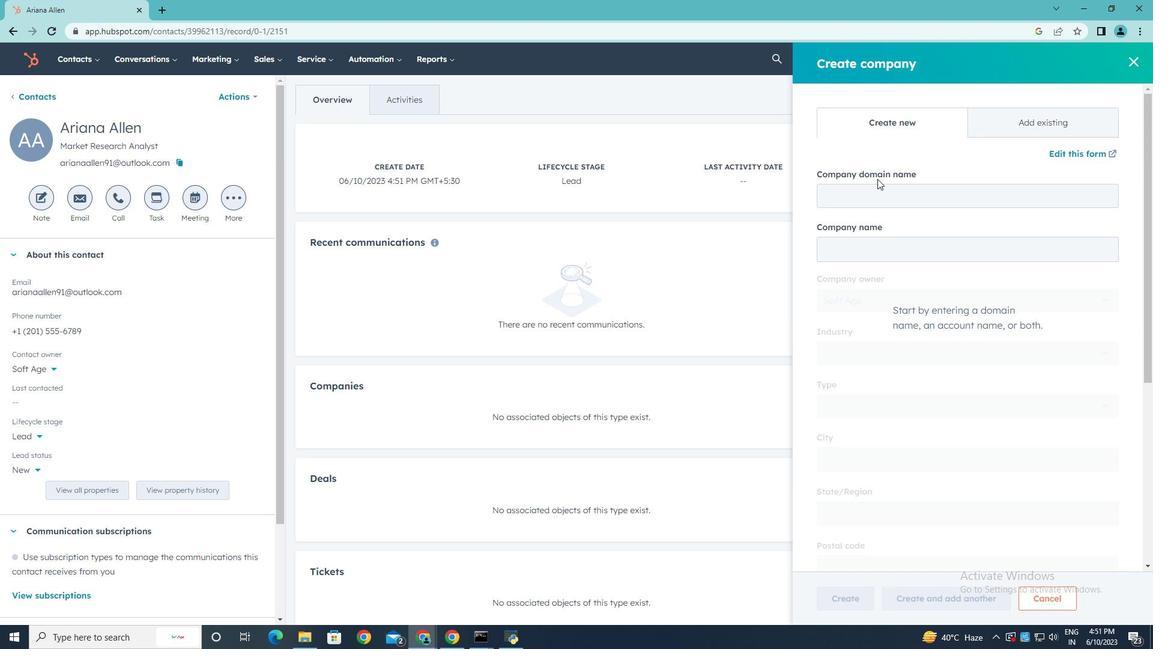 
Action: Mouse pressed left at (865, 197)
Screenshot: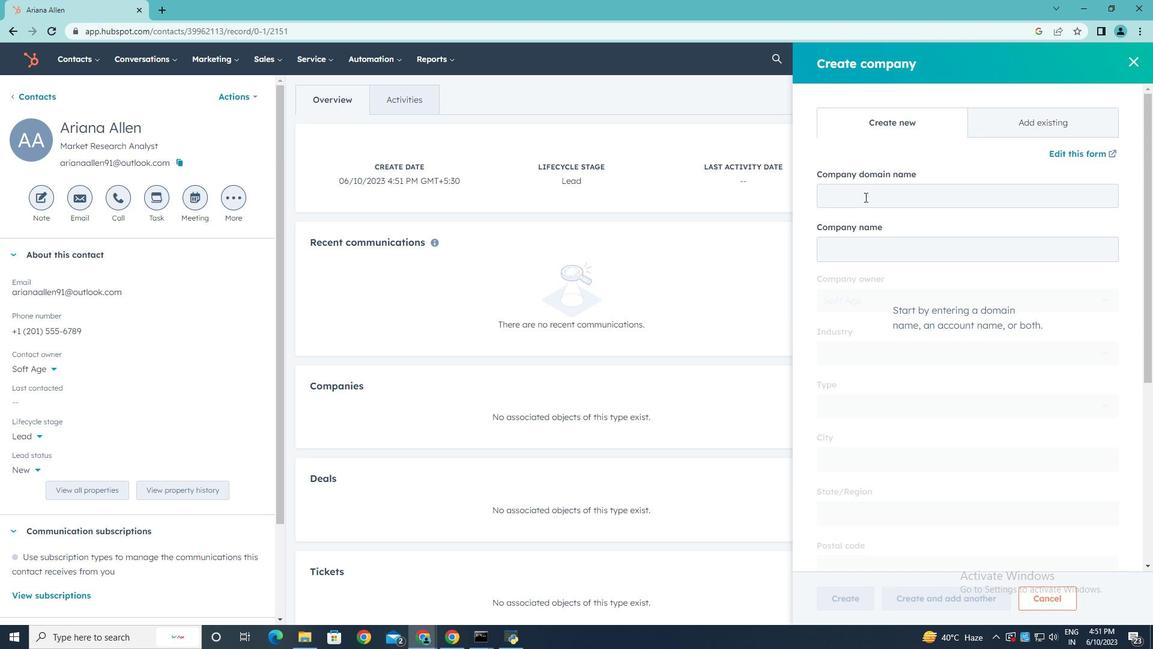 
Action: Key pressed www.varuna.net
Screenshot: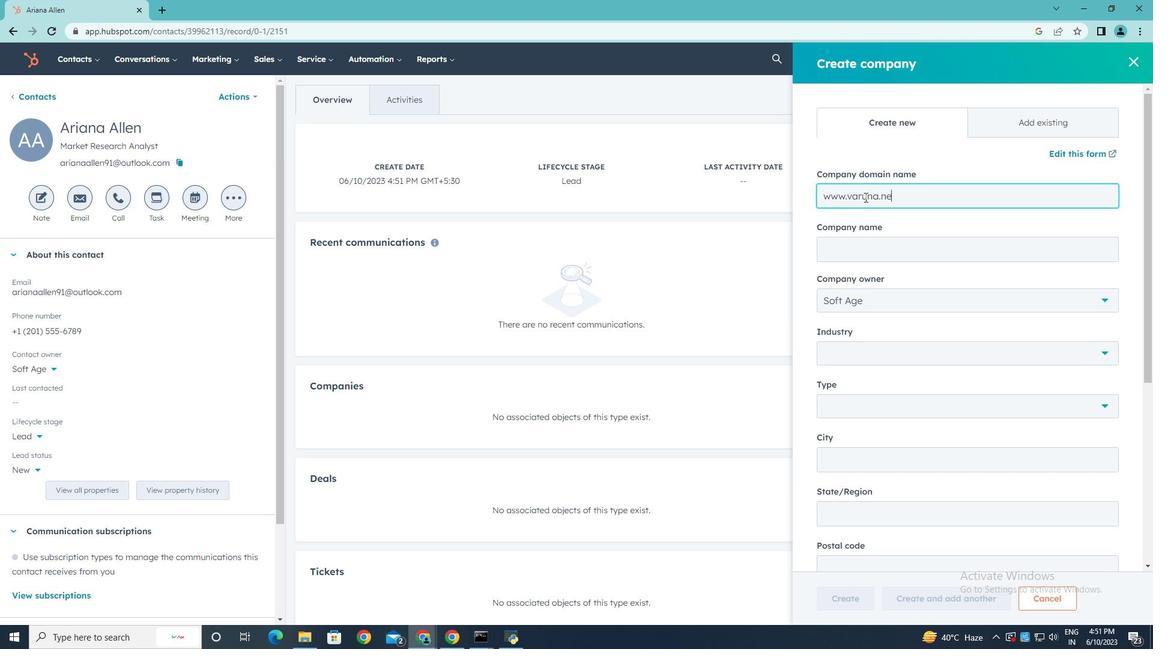 
Action: Mouse scrolled (865, 196) with delta (0, 0)
Screenshot: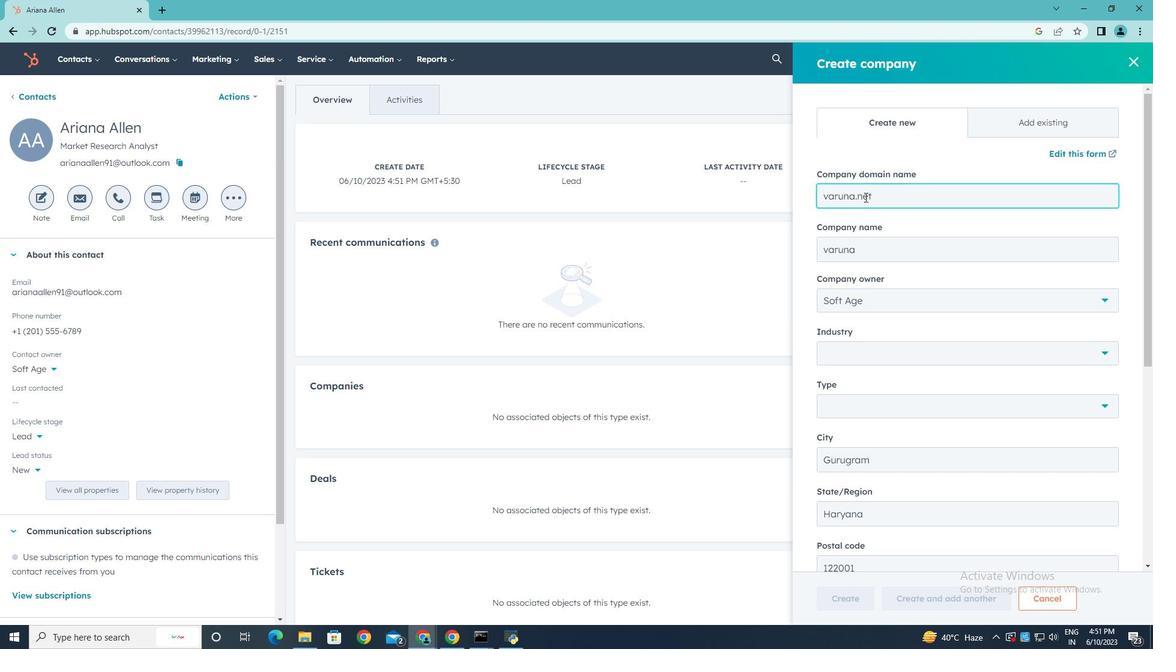 
Action: Mouse scrolled (865, 196) with delta (0, 0)
Screenshot: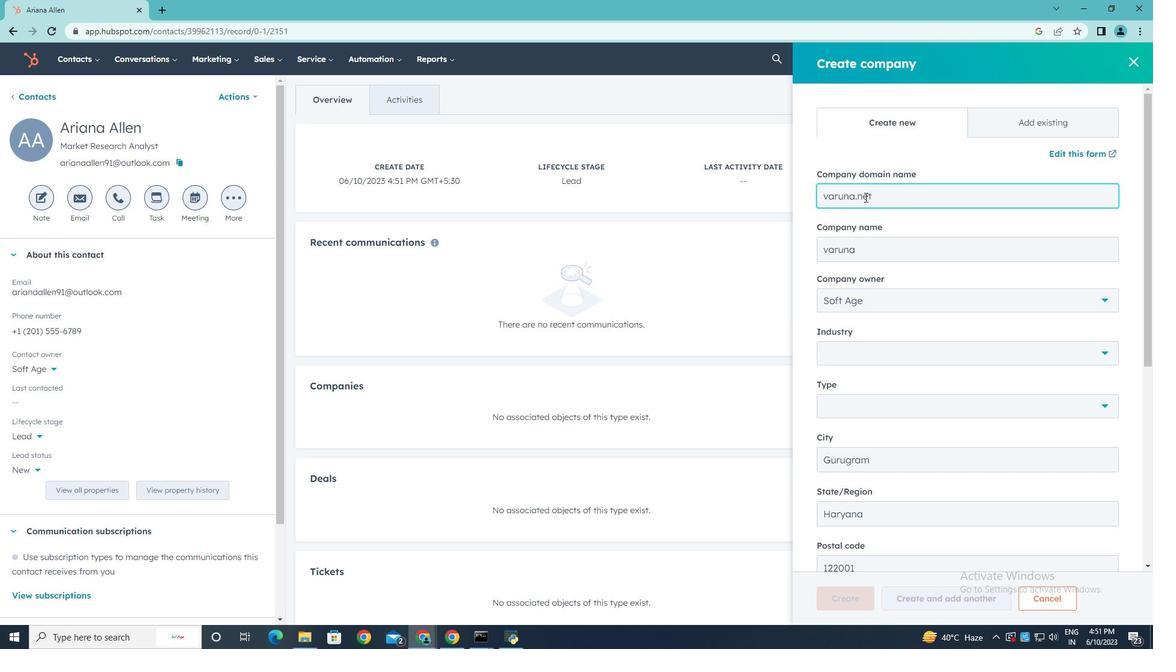 
Action: Mouse scrolled (865, 196) with delta (0, 0)
Screenshot: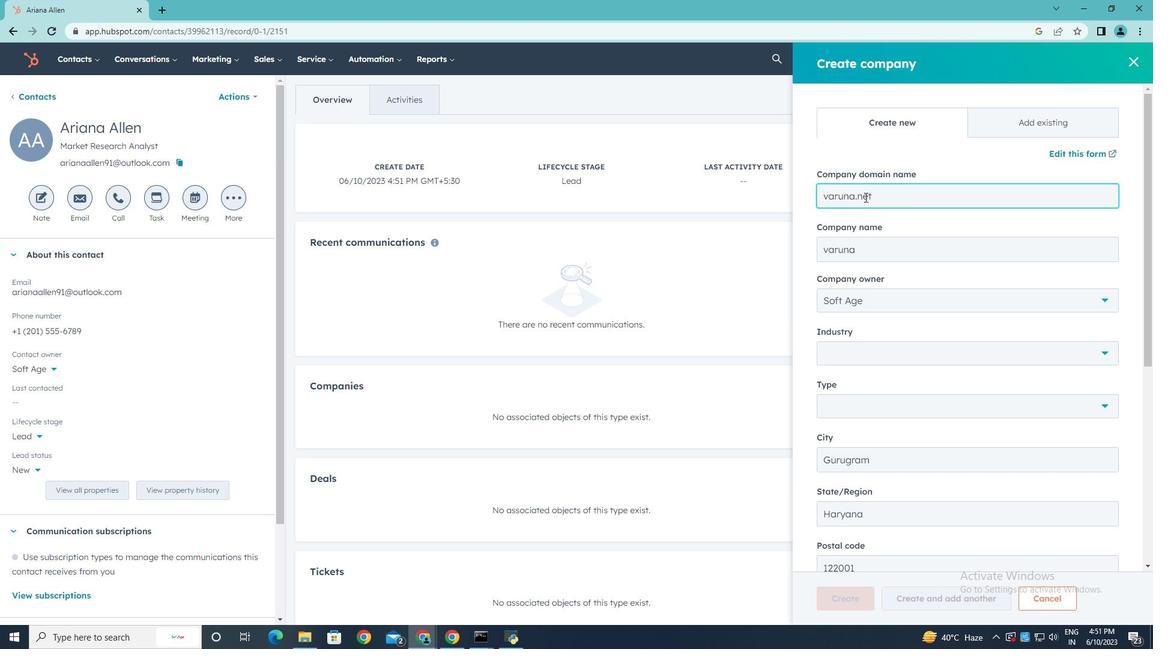 
Action: Mouse scrolled (865, 196) with delta (0, 0)
Screenshot: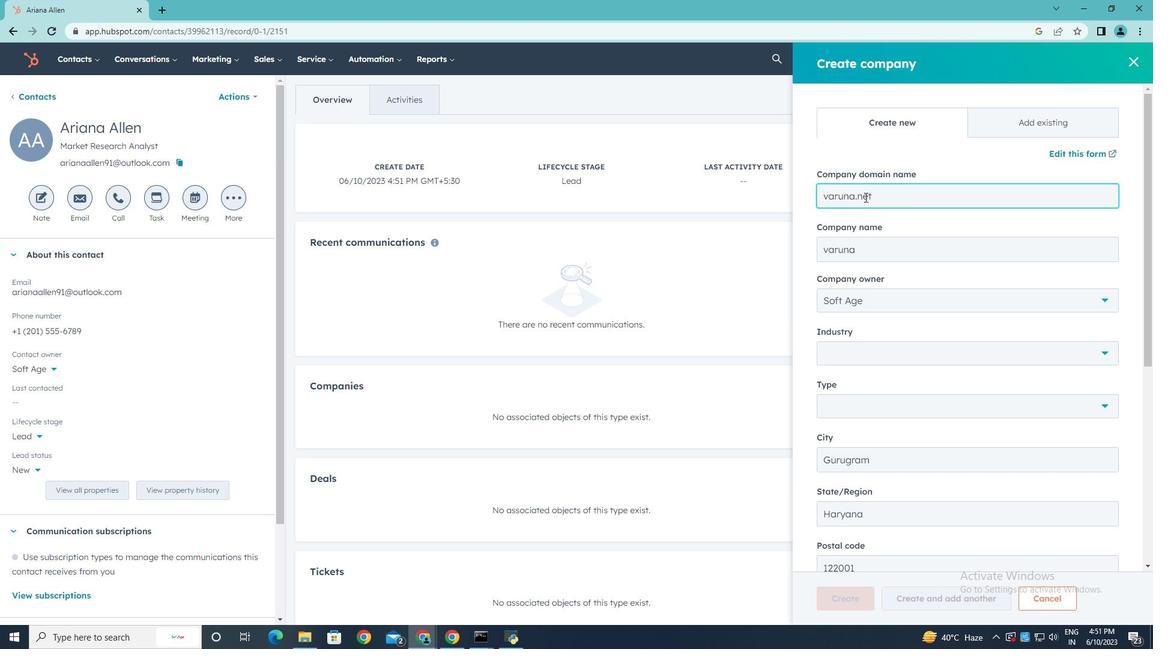 
Action: Mouse moved to (1026, 161)
Screenshot: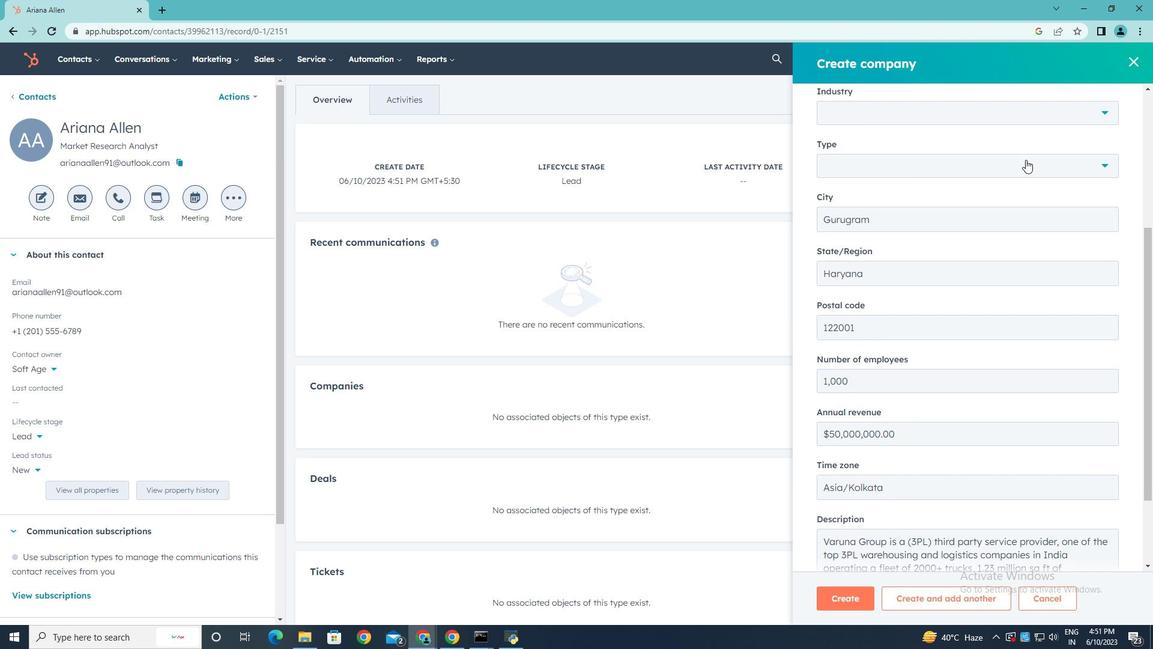
Action: Mouse pressed left at (1026, 161)
Screenshot: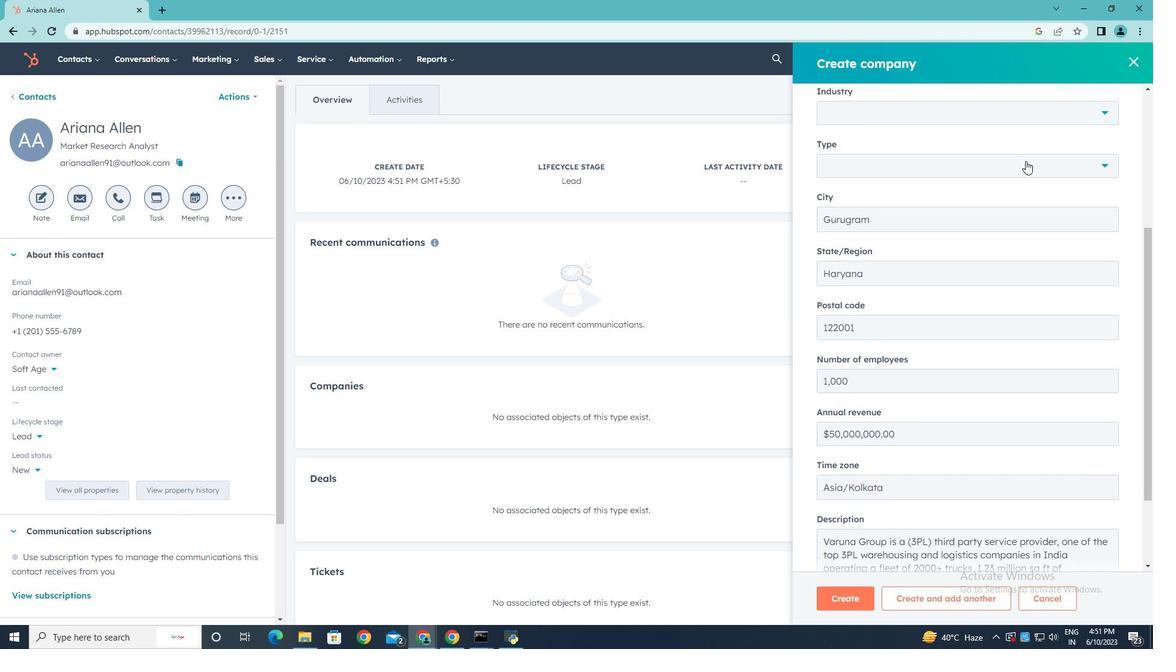 
Action: Mouse moved to (880, 225)
Screenshot: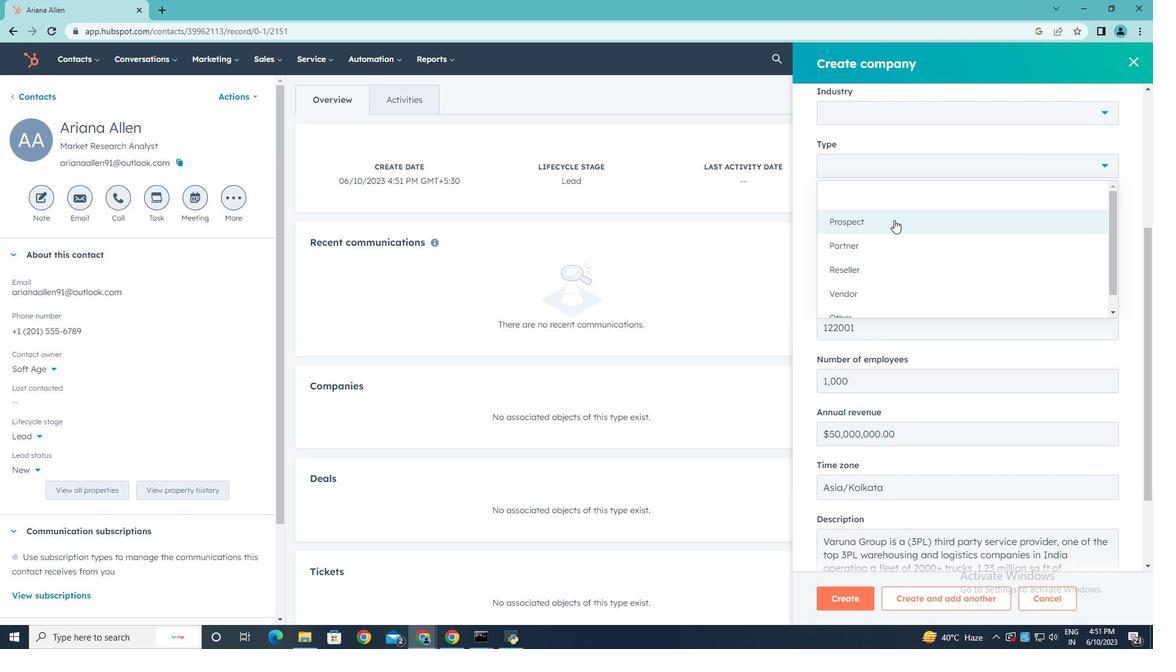 
Action: Mouse pressed left at (880, 225)
Screenshot: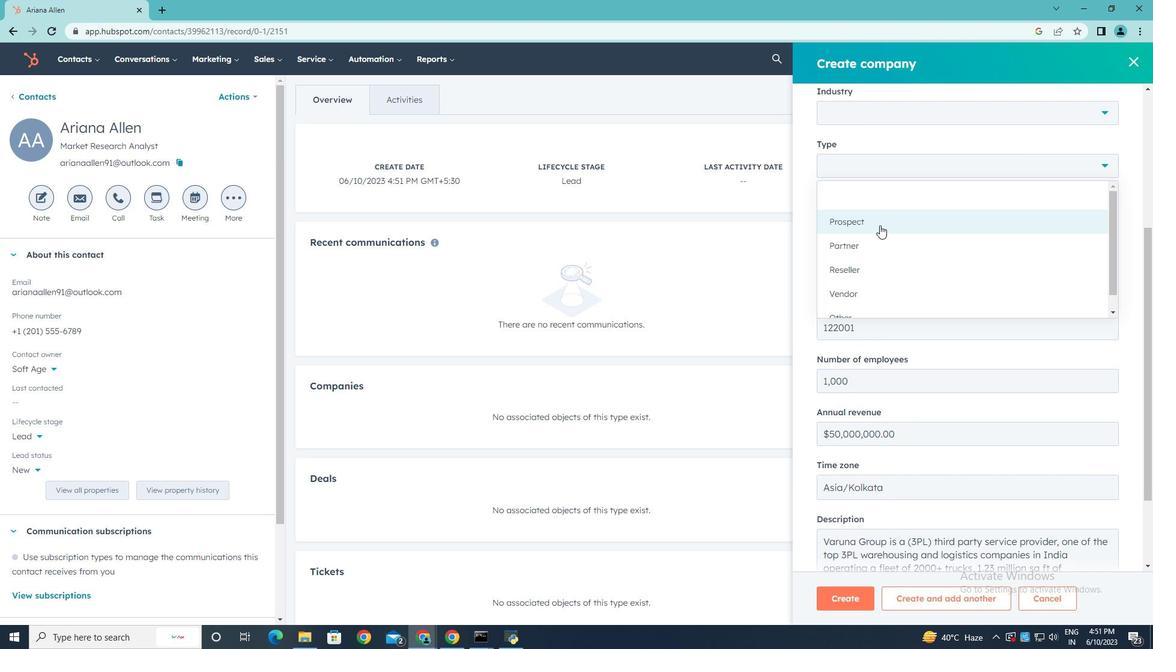 
Action: Mouse scrolled (880, 224) with delta (0, 0)
Screenshot: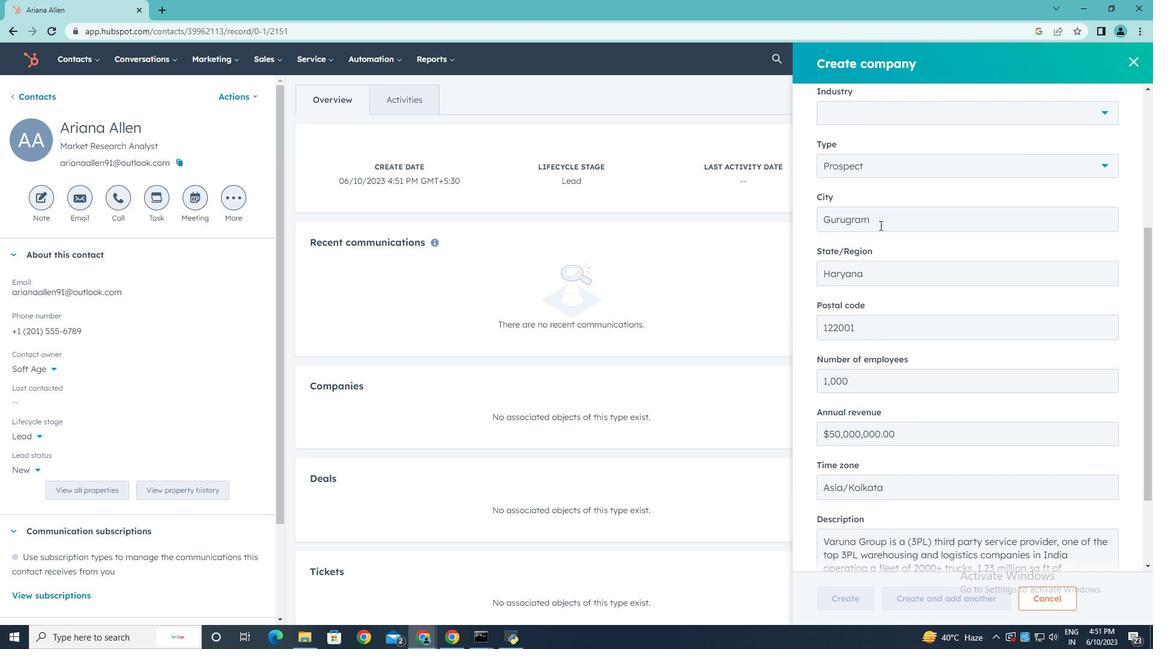 
Action: Mouse scrolled (880, 224) with delta (0, 0)
Screenshot: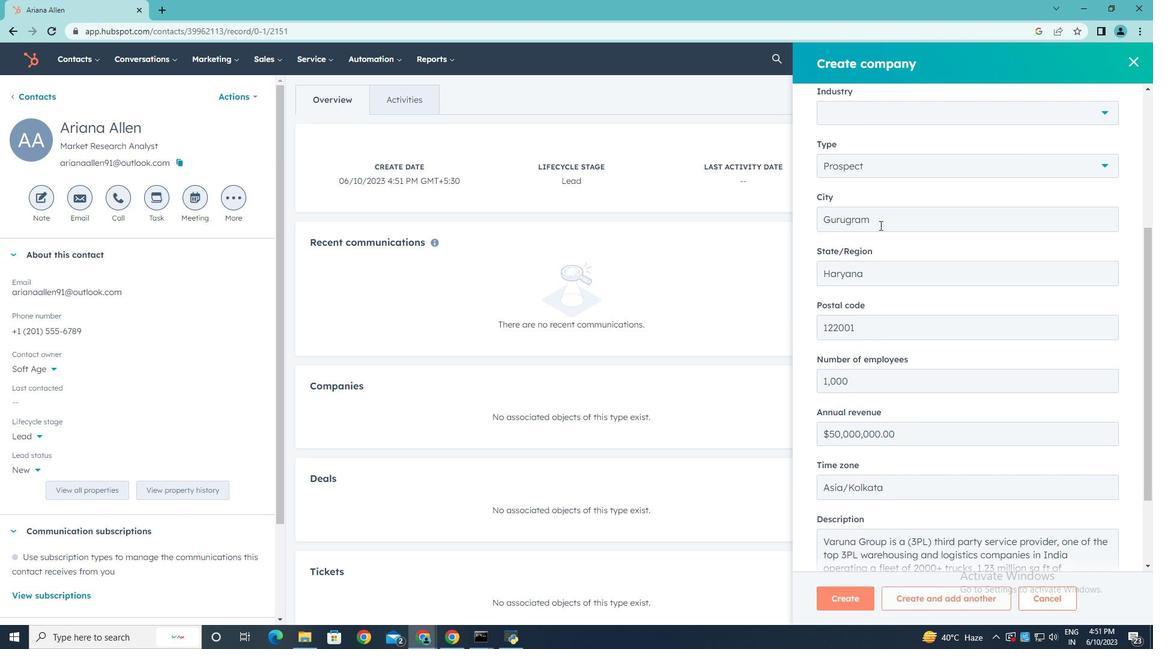 
Action: Mouse scrolled (880, 224) with delta (0, 0)
Screenshot: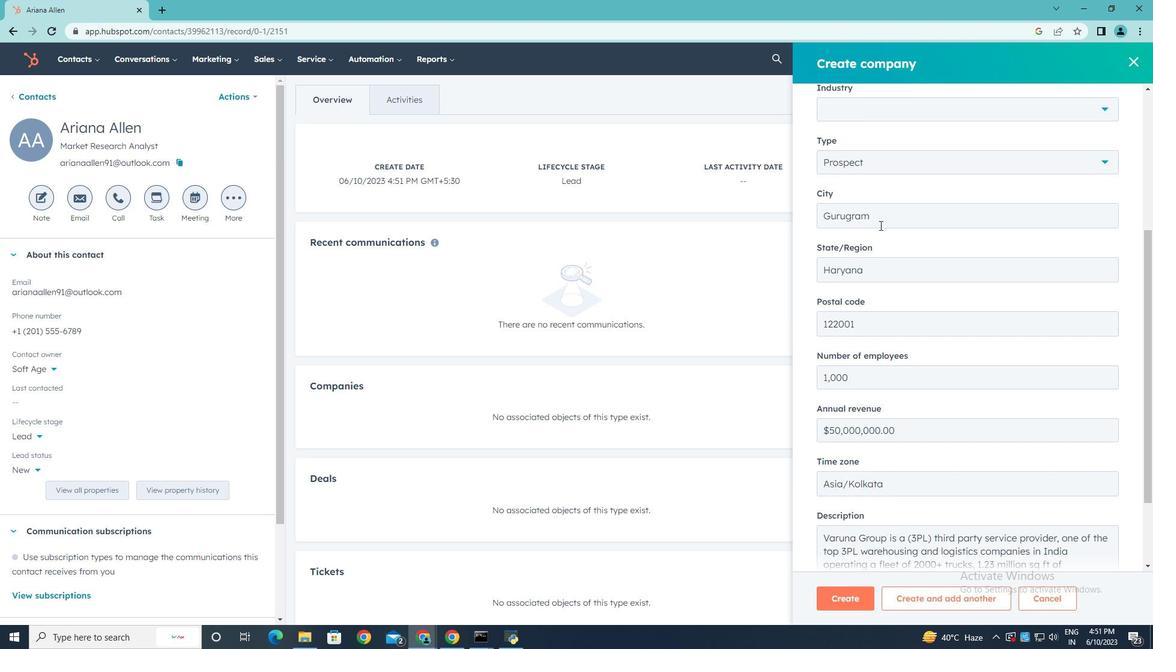 
Action: Mouse scrolled (880, 224) with delta (0, 0)
Screenshot: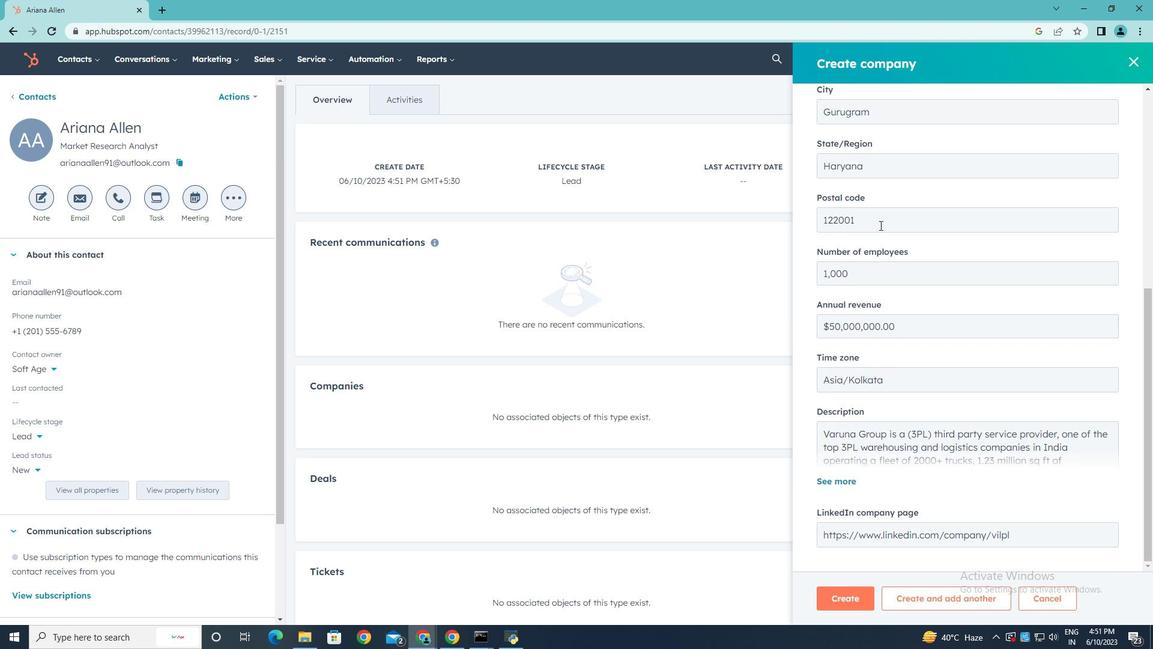 
Action: Mouse scrolled (880, 224) with delta (0, 0)
Screenshot: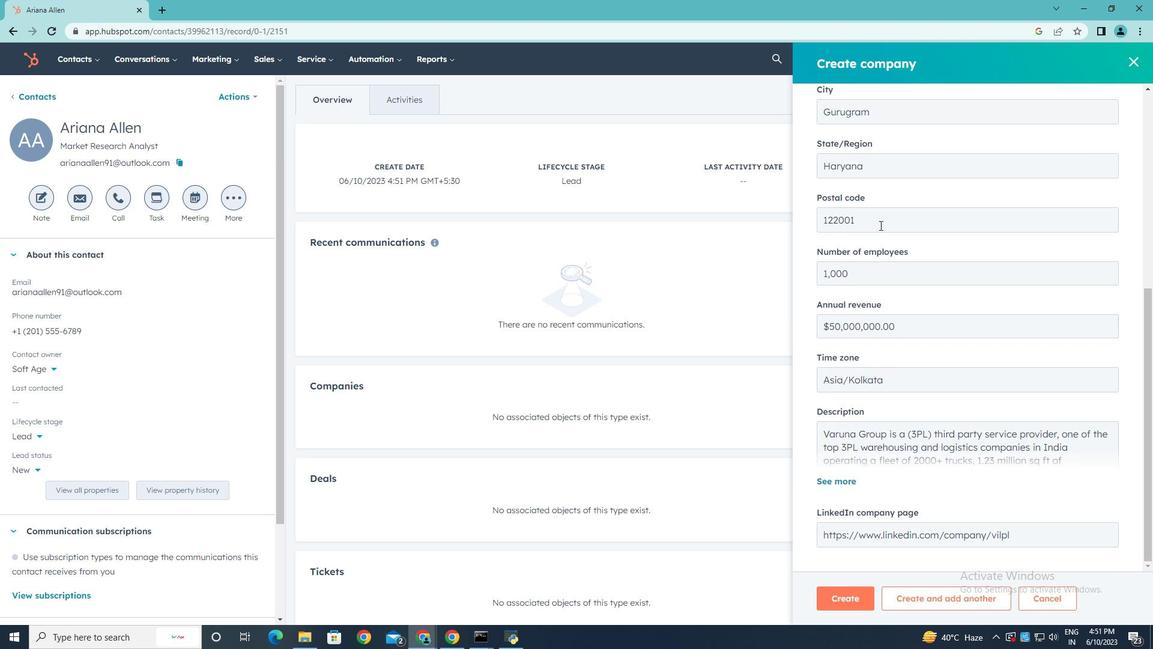 
Action: Mouse moved to (834, 596)
Screenshot: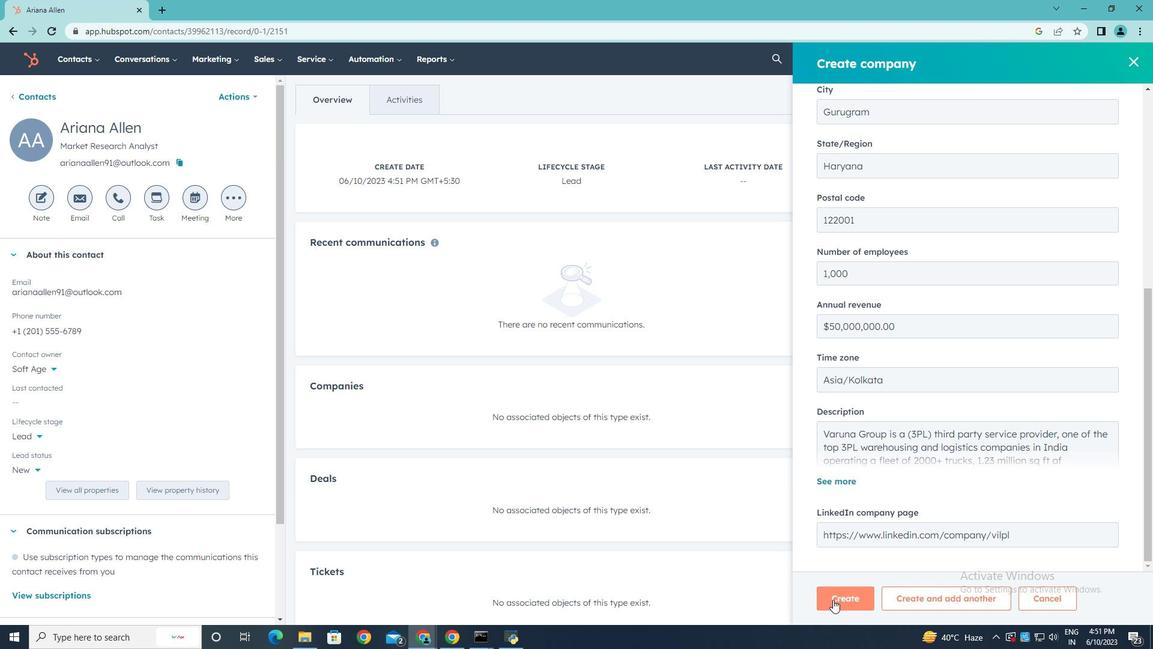 
Action: Mouse pressed left at (834, 596)
Screenshot: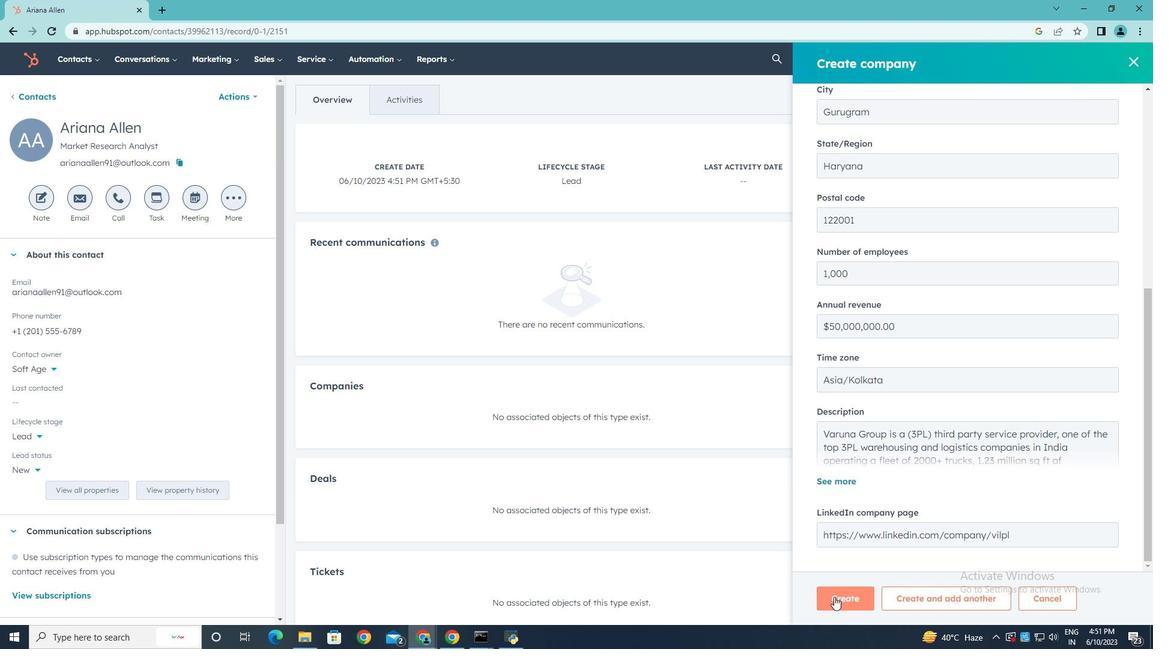 
Action: Mouse moved to (672, 337)
Screenshot: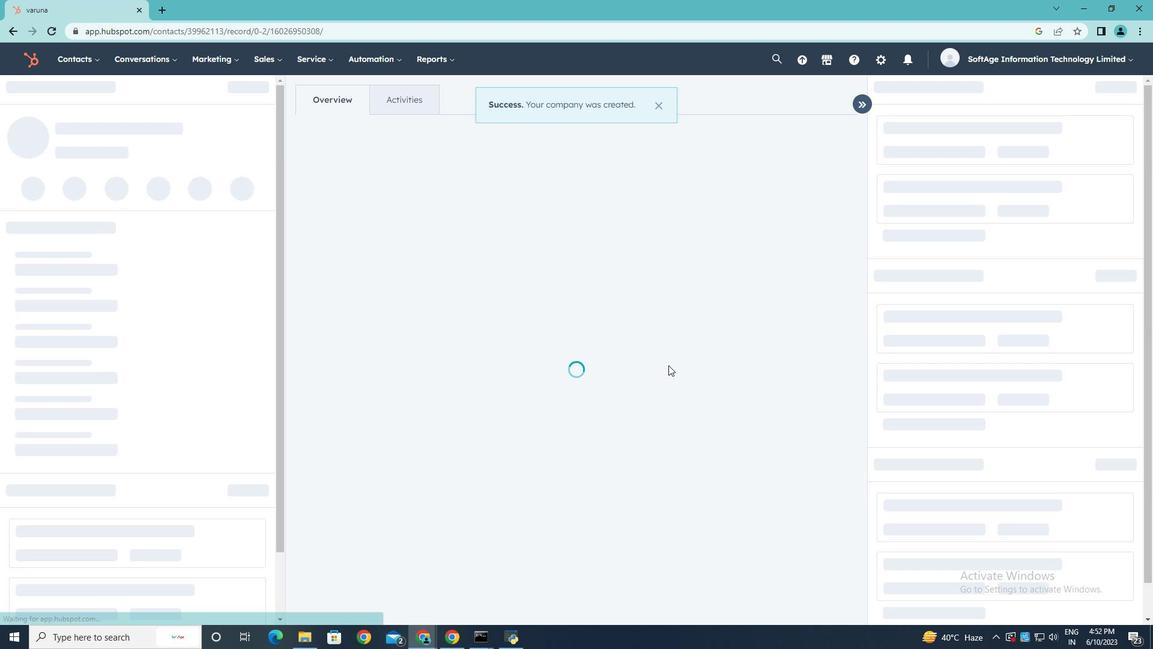 
